 Task: Create a due date automation trigger when advanced on, 2 hours after a card is due add dates not due today.
Action: Mouse moved to (1268, 99)
Screenshot: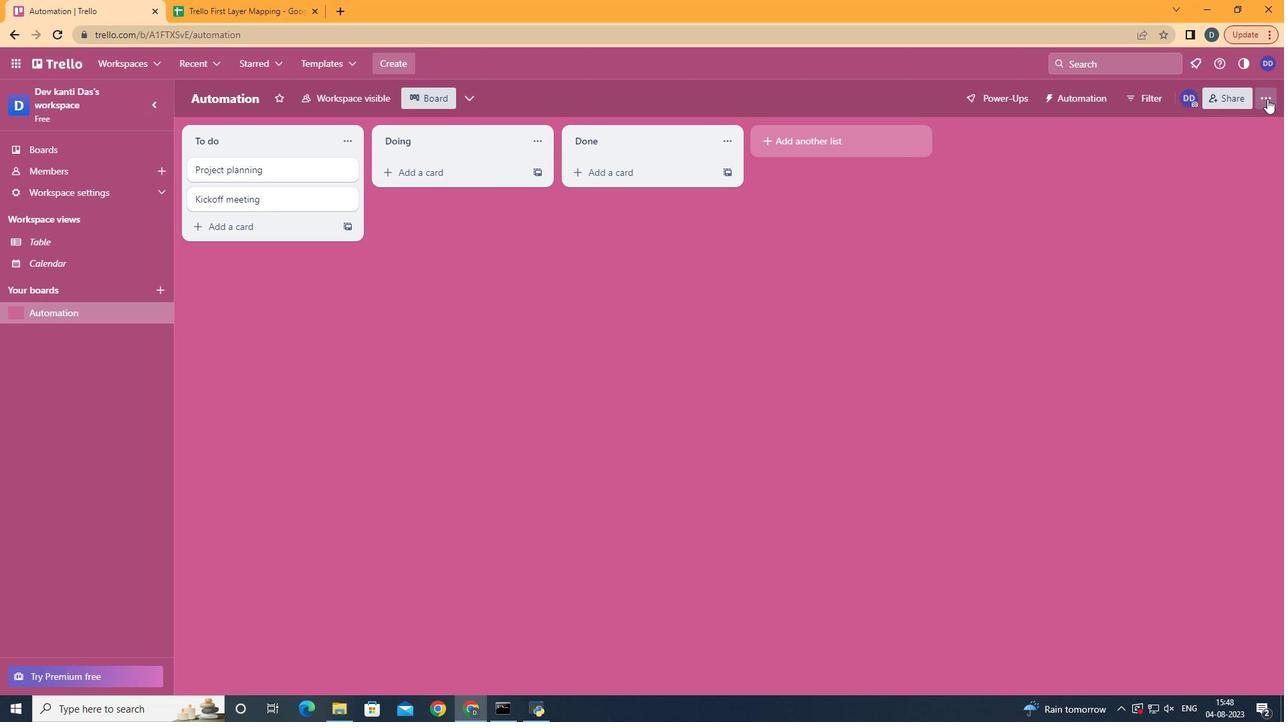 
Action: Mouse pressed left at (1268, 99)
Screenshot: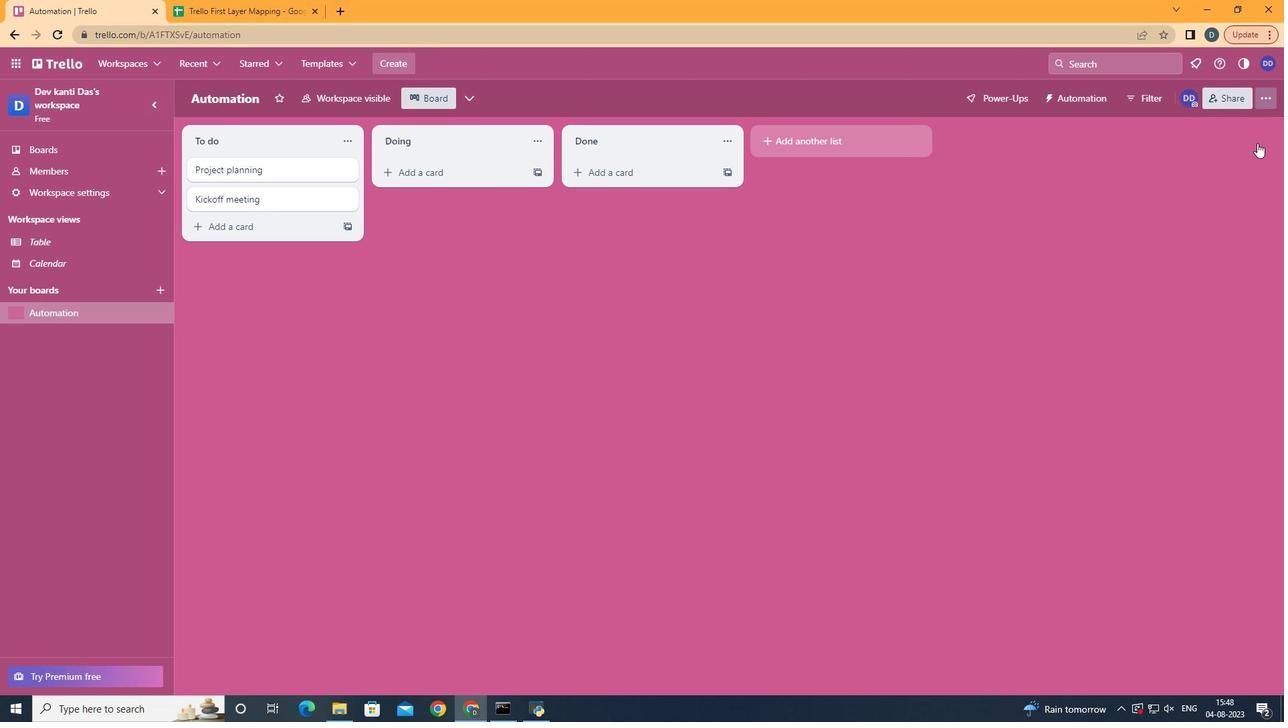 
Action: Mouse moved to (1181, 293)
Screenshot: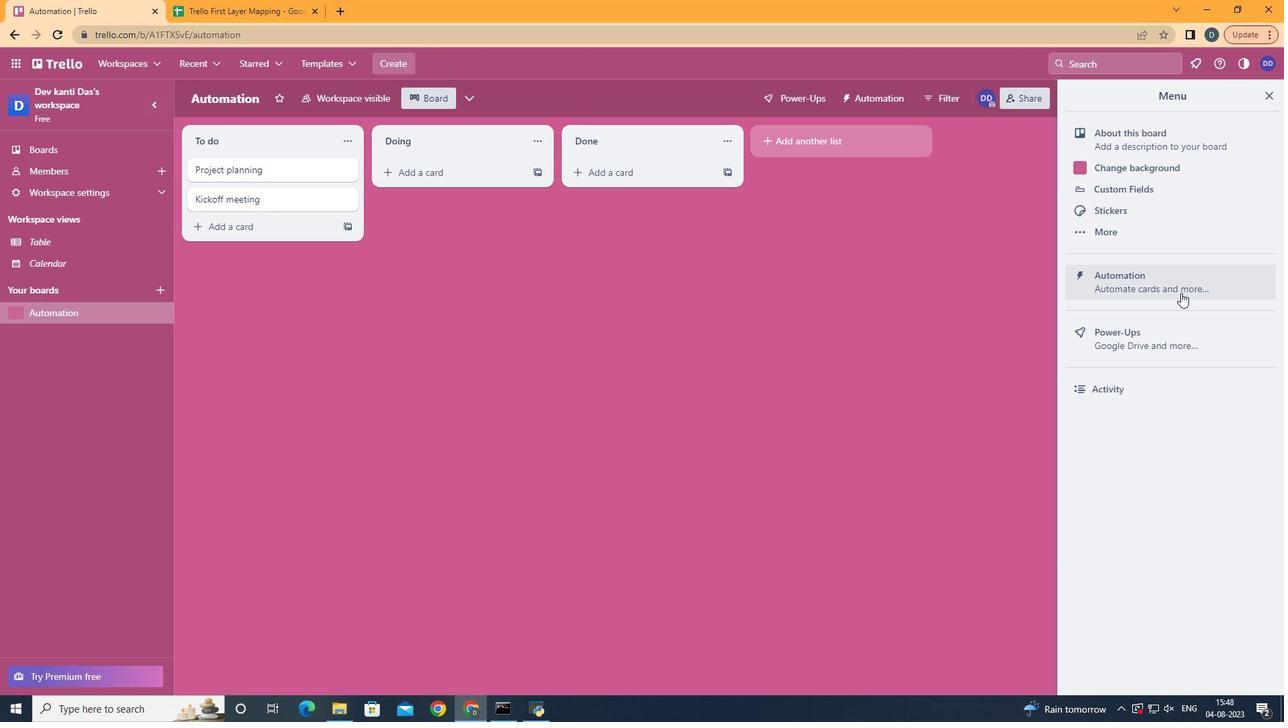 
Action: Mouse pressed left at (1181, 293)
Screenshot: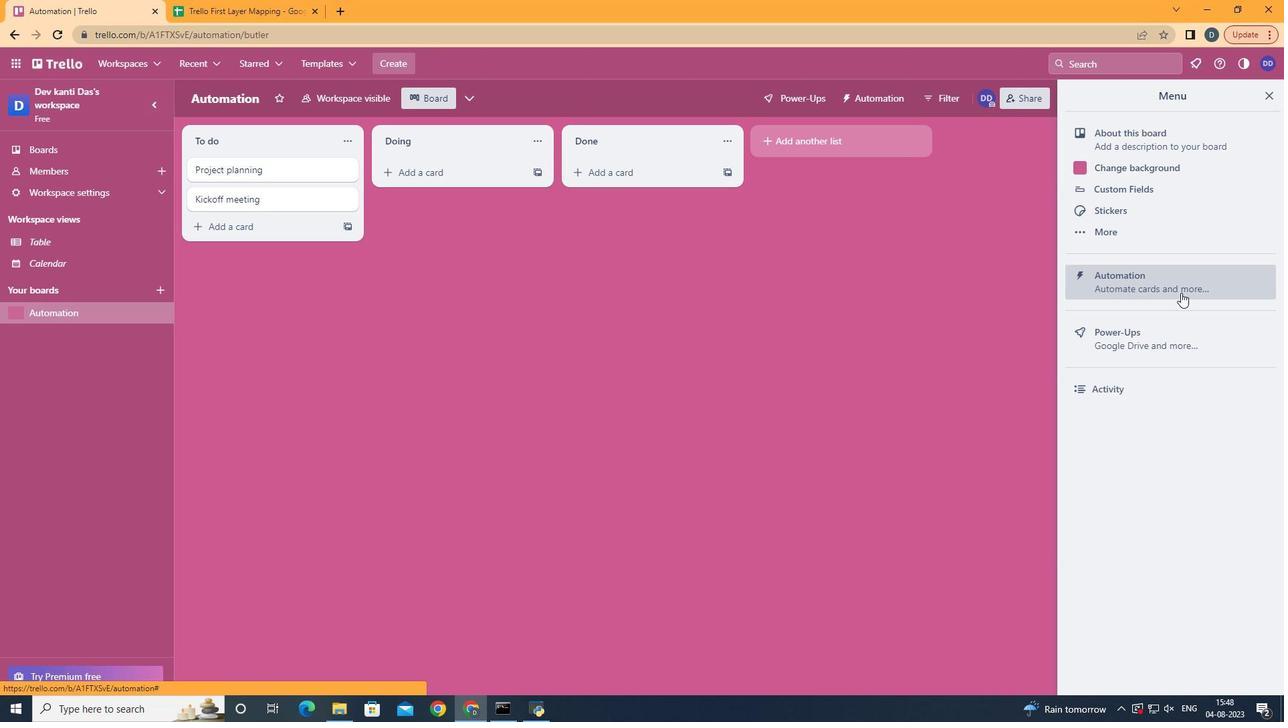 
Action: Mouse moved to (272, 256)
Screenshot: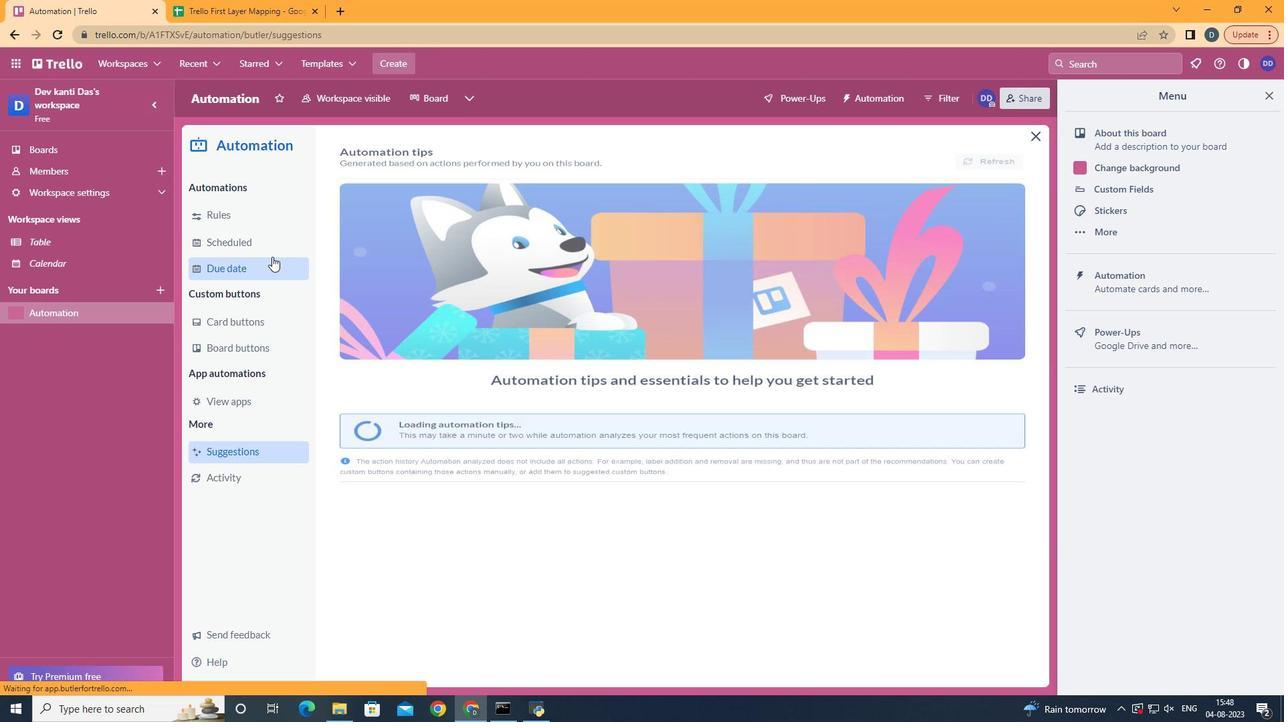 
Action: Mouse pressed left at (272, 256)
Screenshot: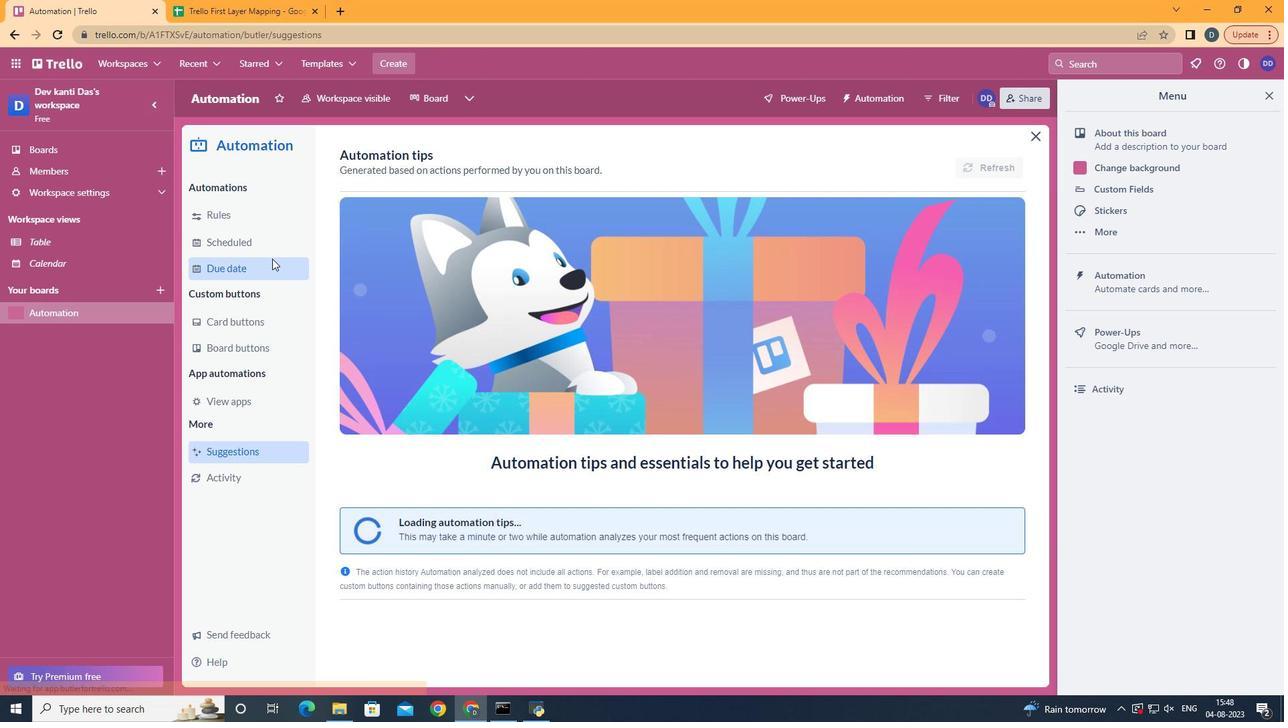 
Action: Mouse moved to (254, 278)
Screenshot: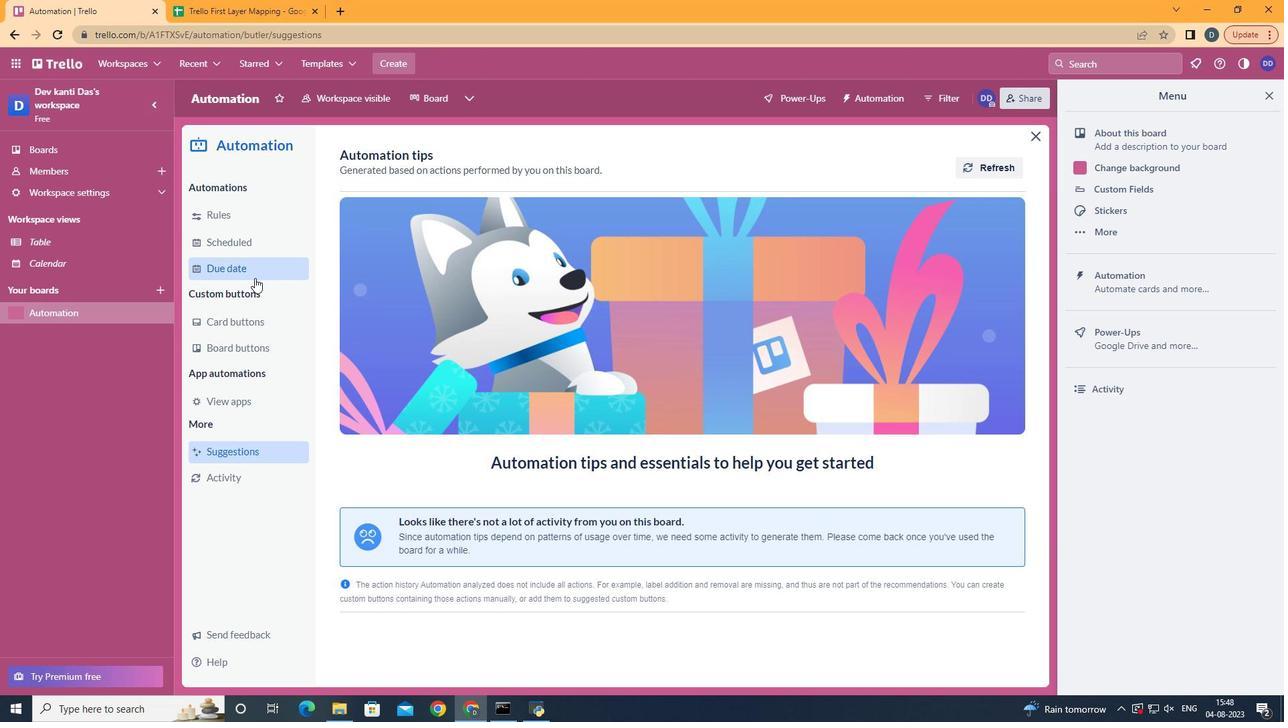 
Action: Mouse pressed left at (254, 278)
Screenshot: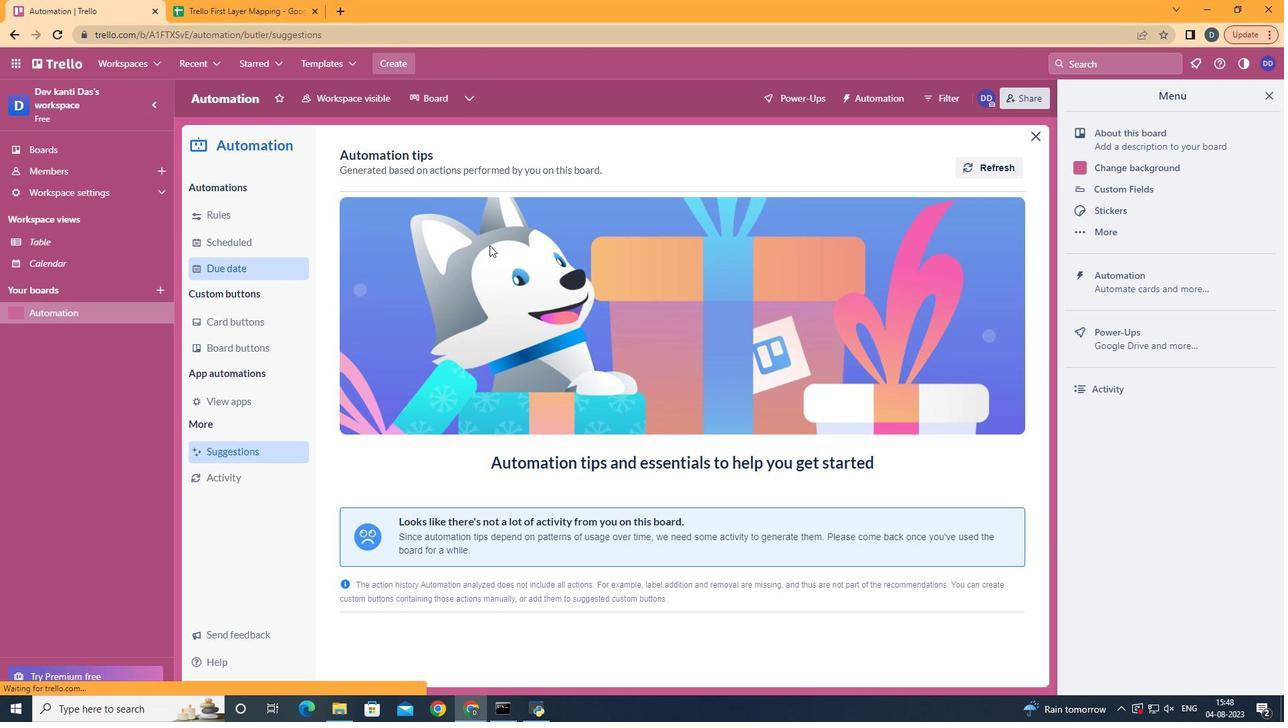 
Action: Mouse moved to (948, 151)
Screenshot: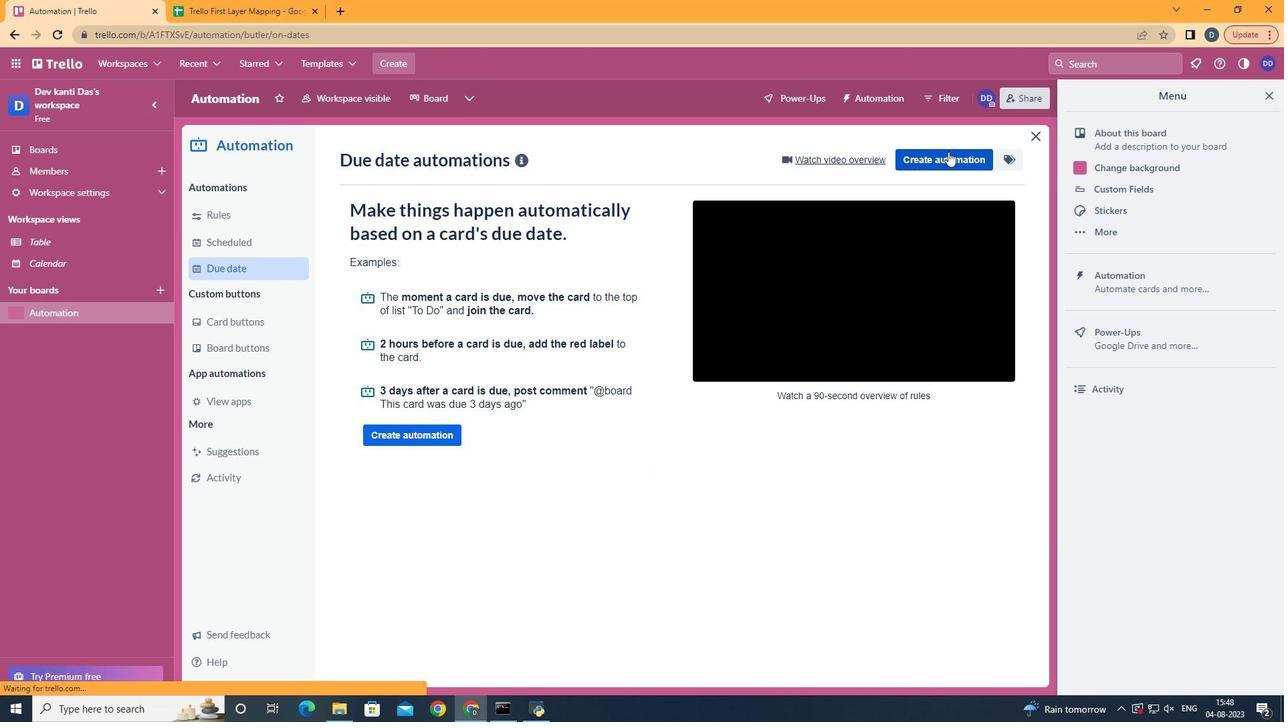 
Action: Mouse pressed left at (948, 151)
Screenshot: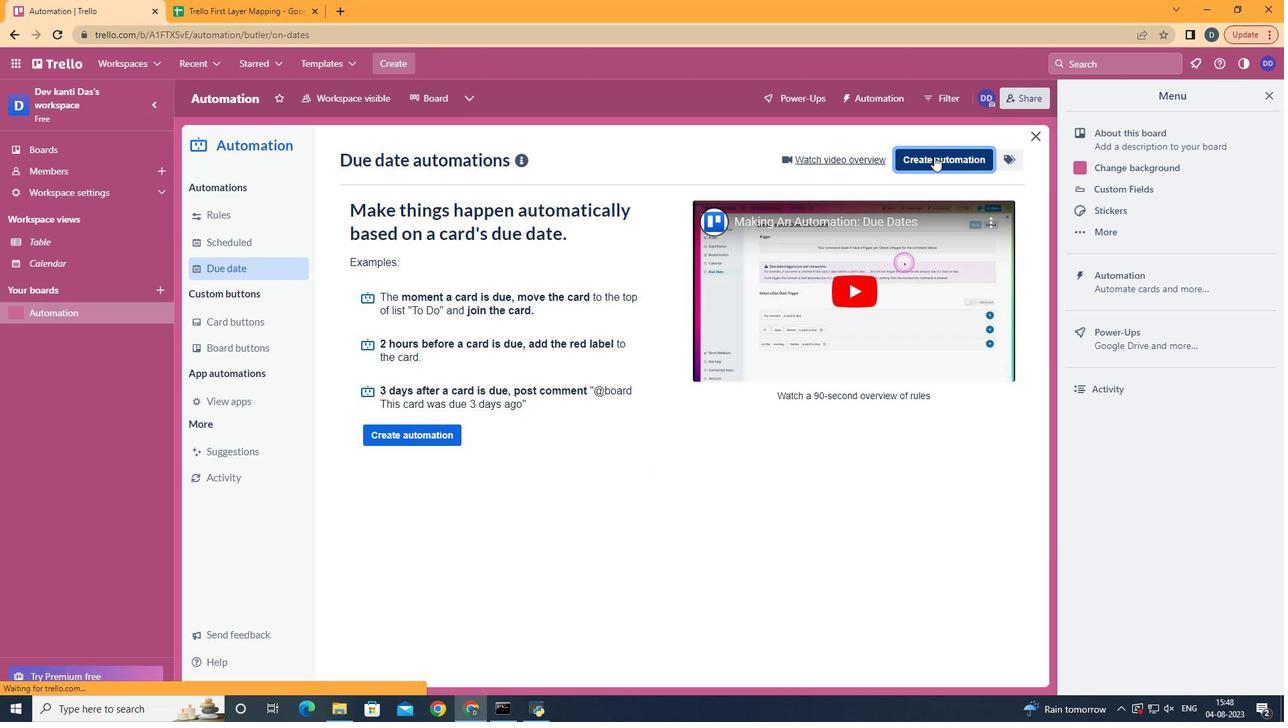 
Action: Mouse moved to (935, 156)
Screenshot: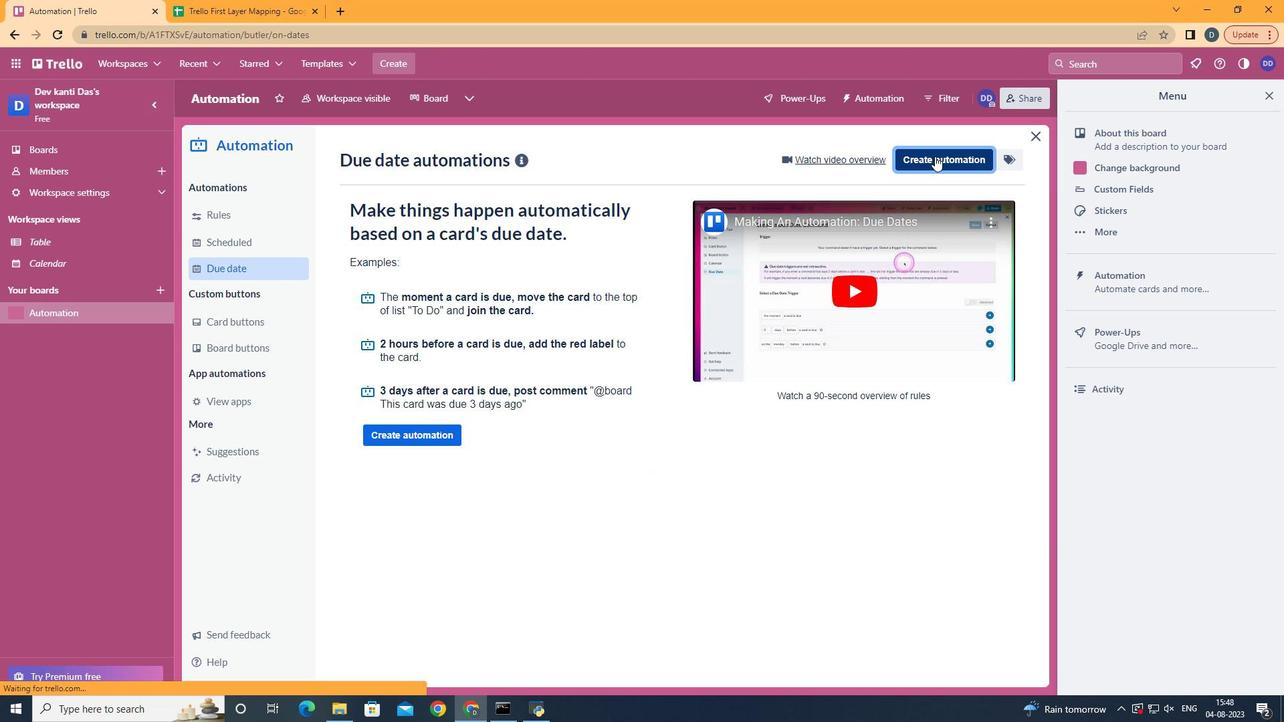 
Action: Mouse pressed left at (935, 156)
Screenshot: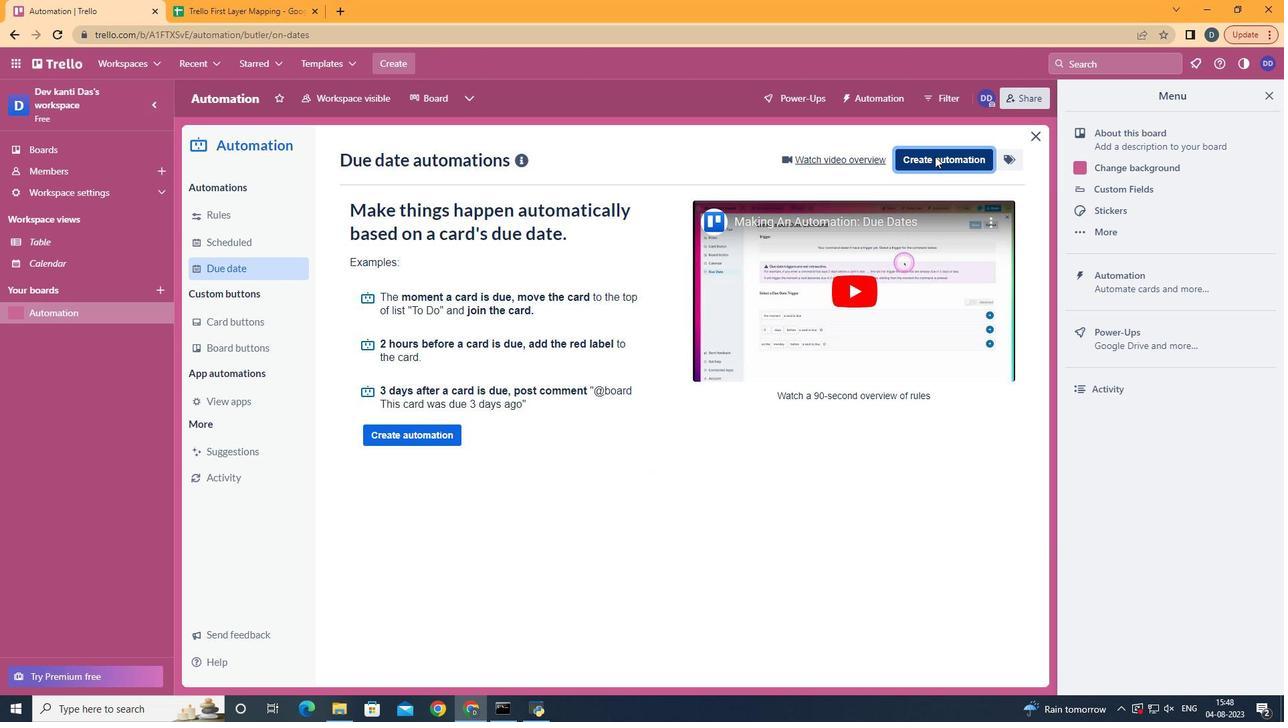 
Action: Mouse moved to (667, 308)
Screenshot: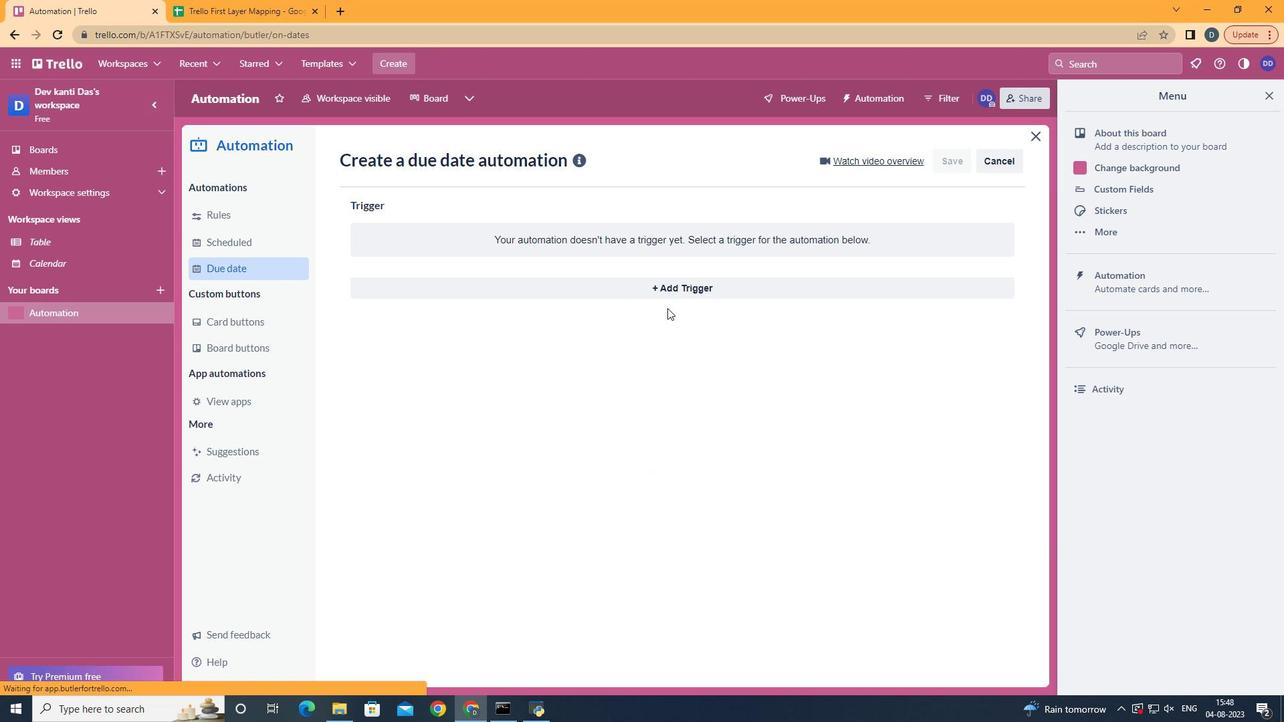 
Action: Mouse pressed left at (667, 308)
Screenshot: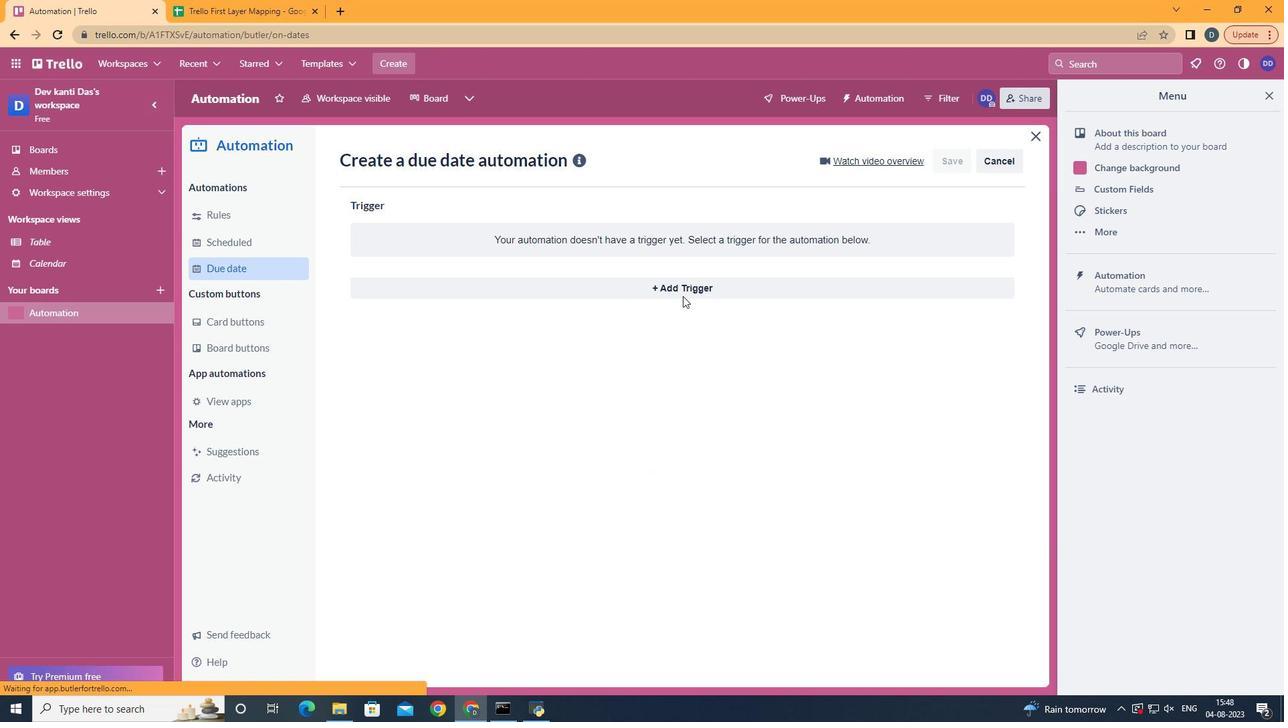 
Action: Mouse moved to (689, 291)
Screenshot: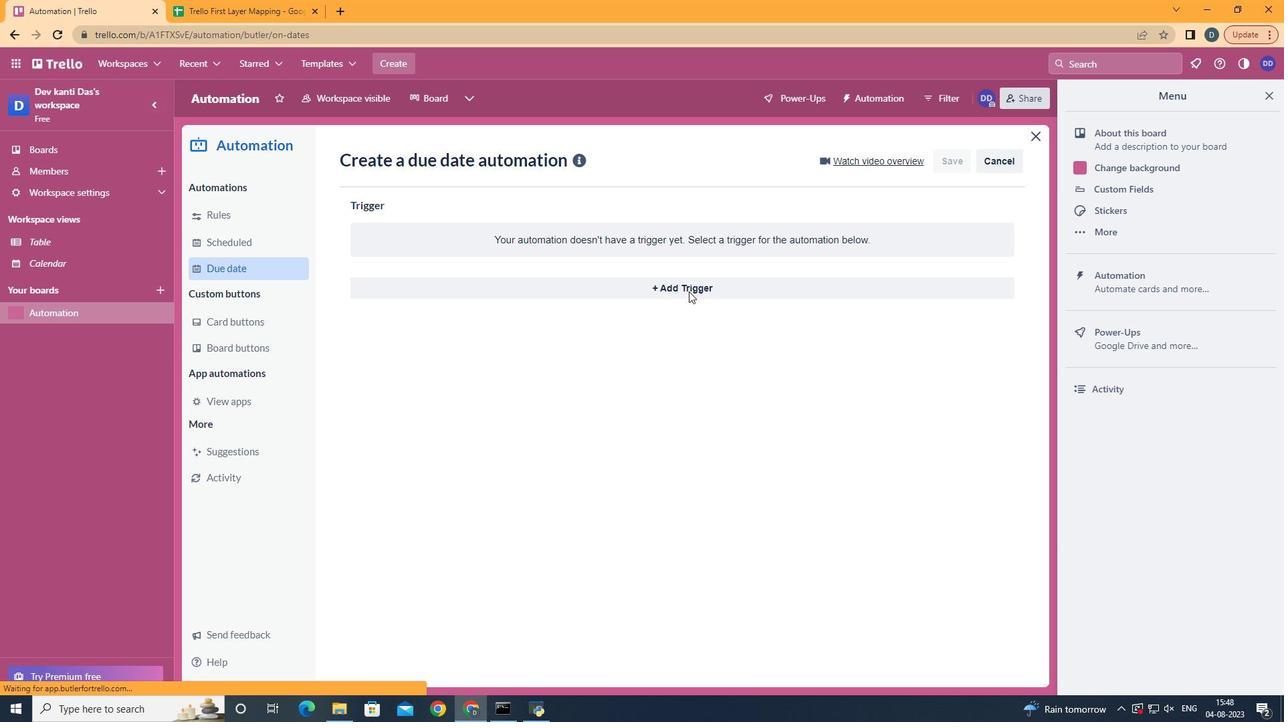 
Action: Mouse pressed left at (689, 291)
Screenshot: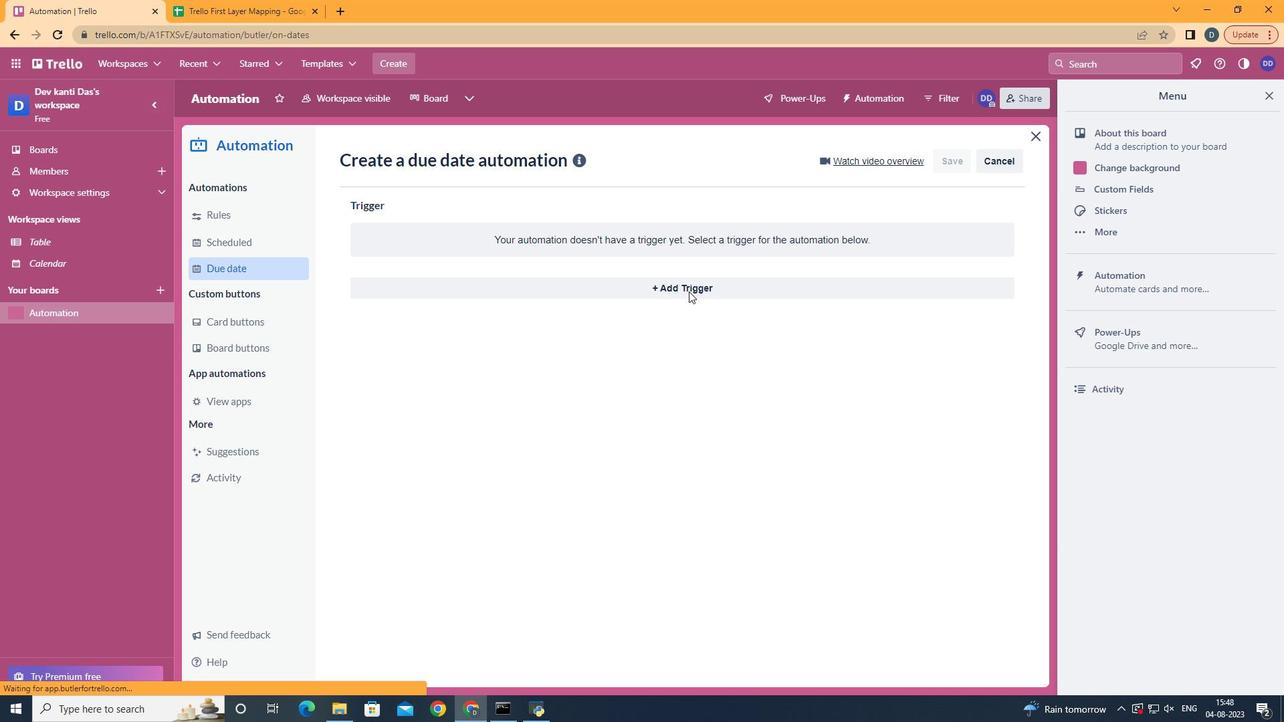 
Action: Mouse moved to (429, 565)
Screenshot: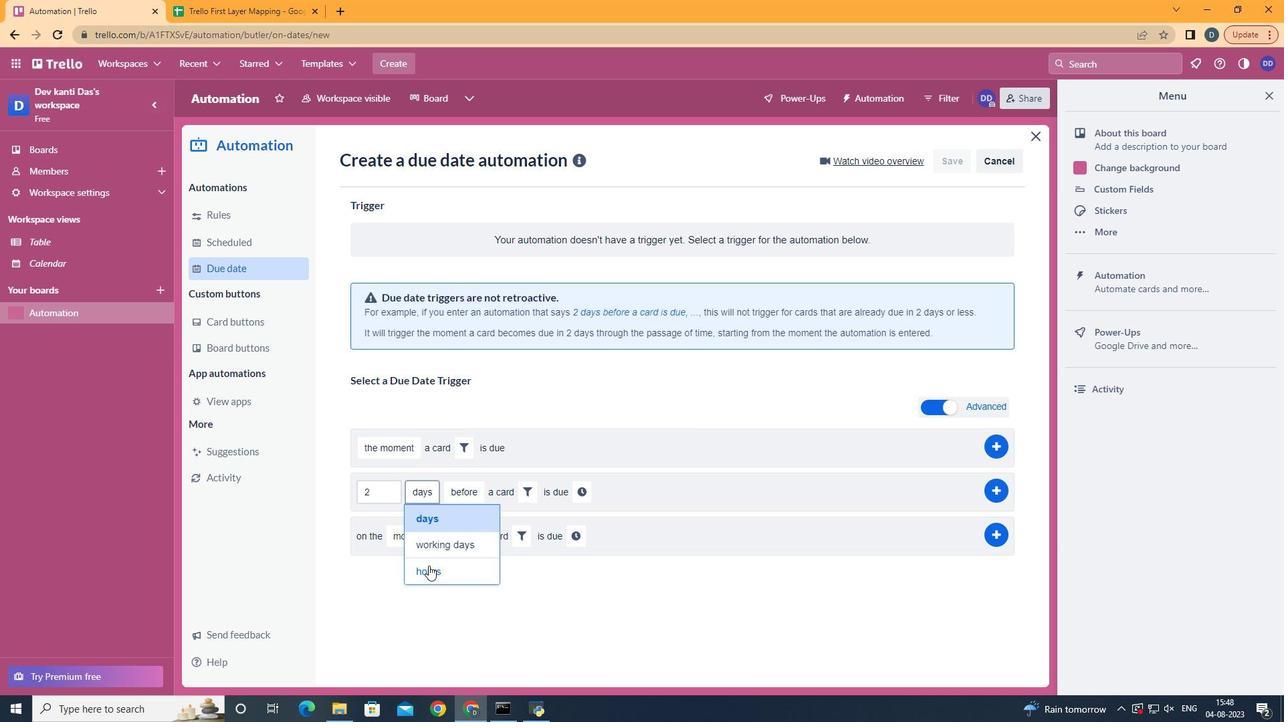 
Action: Mouse pressed left at (429, 565)
Screenshot: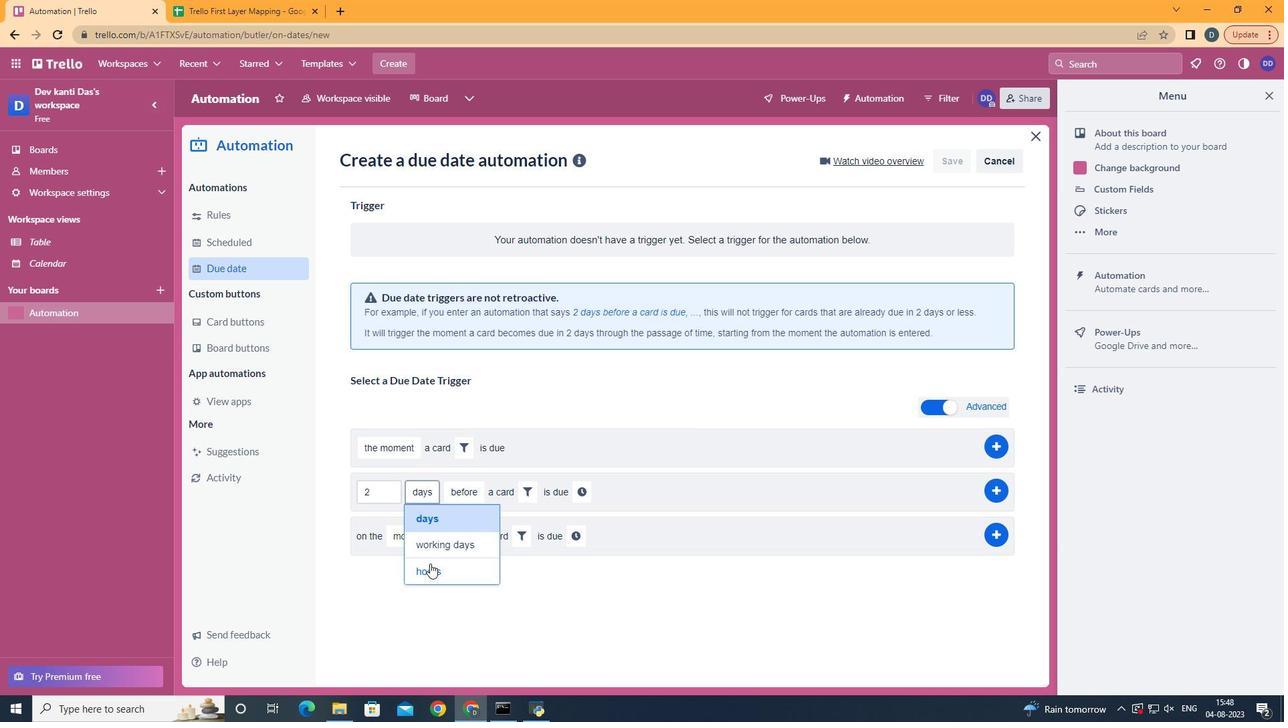 
Action: Mouse moved to (484, 550)
Screenshot: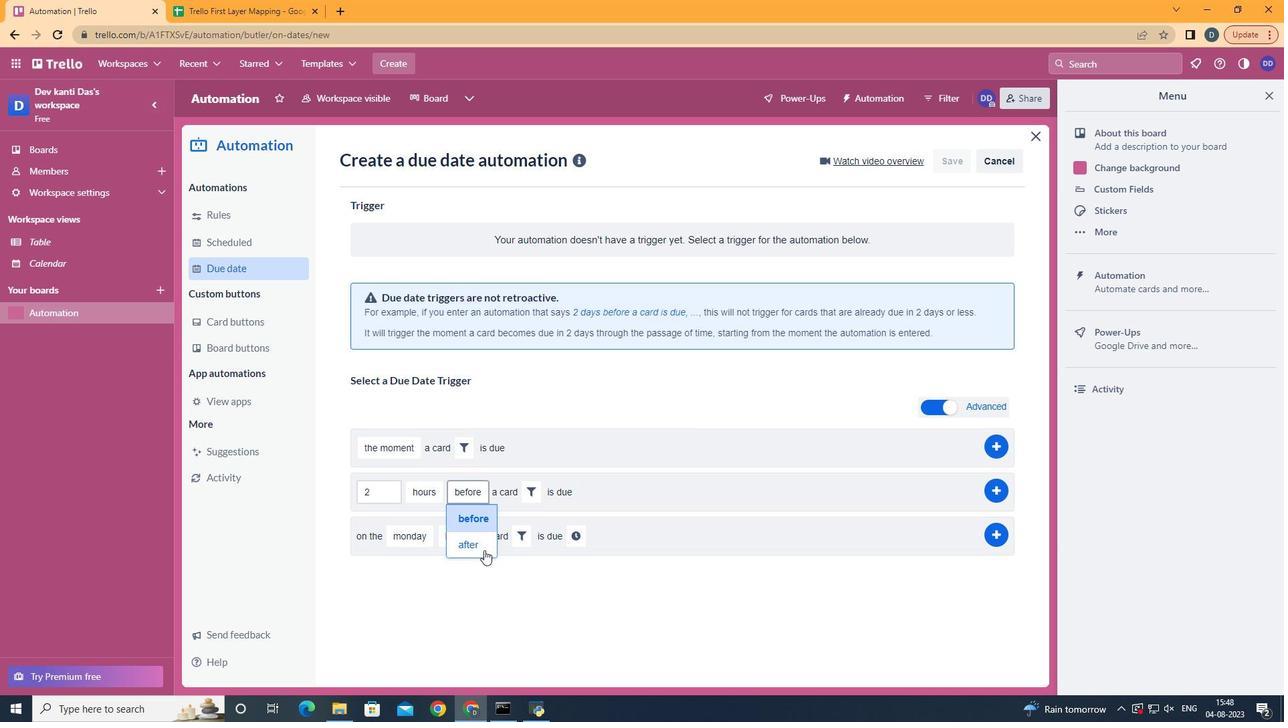 
Action: Mouse pressed left at (484, 550)
Screenshot: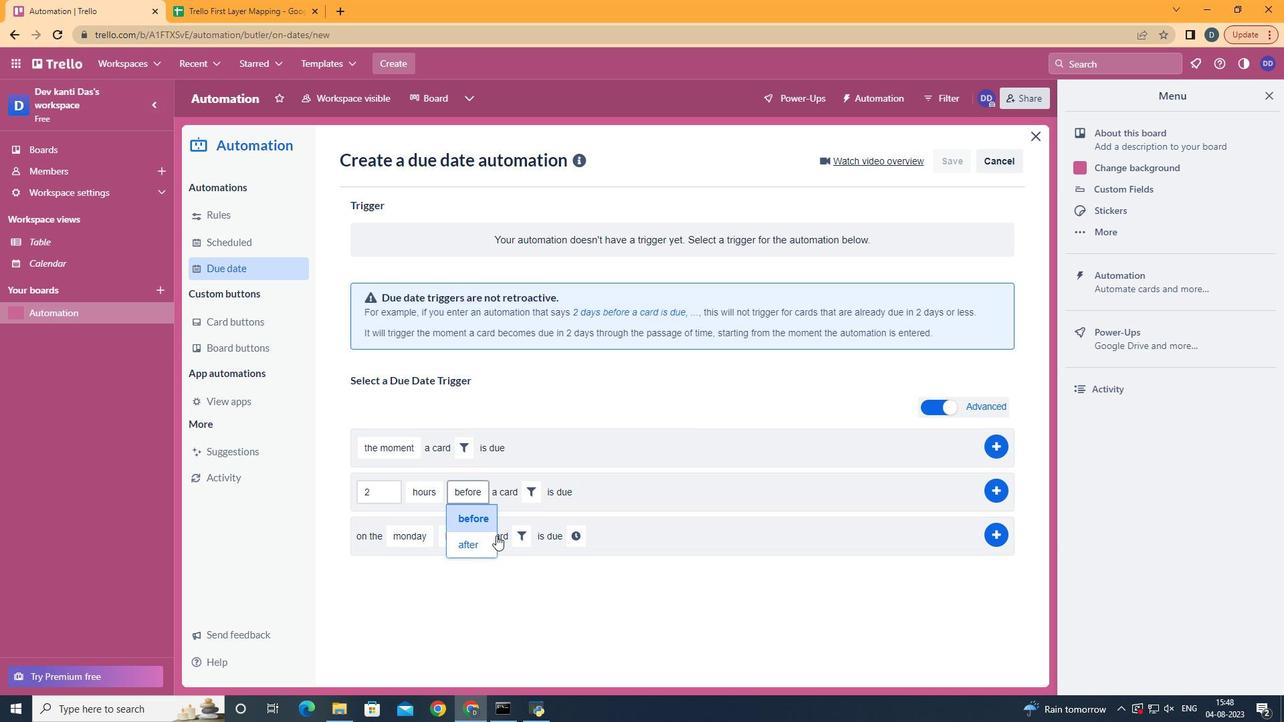 
Action: Mouse moved to (530, 494)
Screenshot: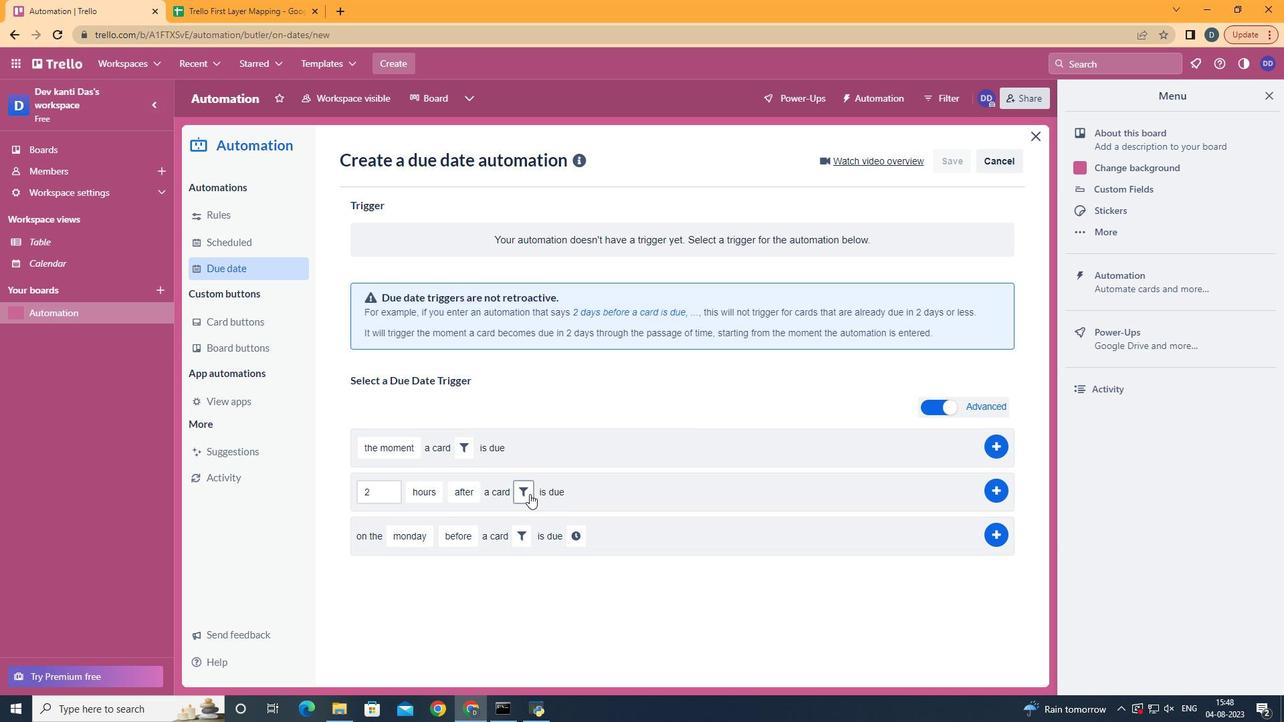 
Action: Mouse pressed left at (530, 494)
Screenshot: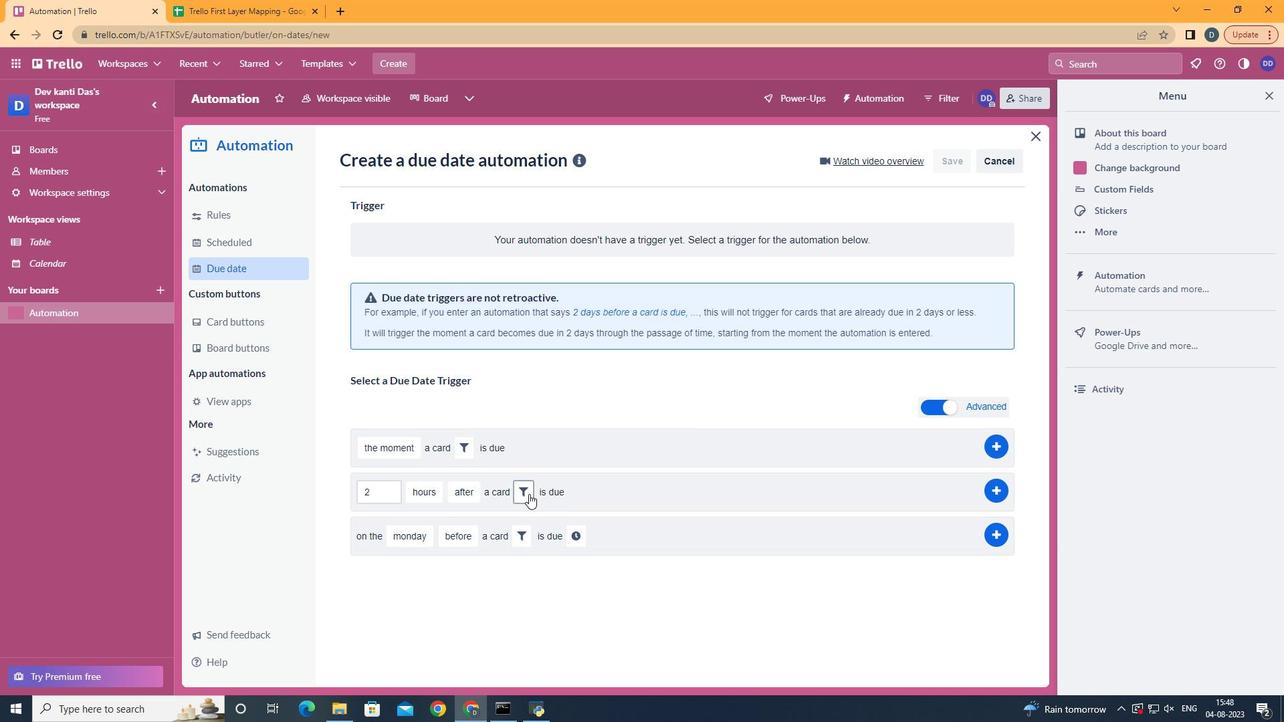
Action: Mouse moved to (590, 539)
Screenshot: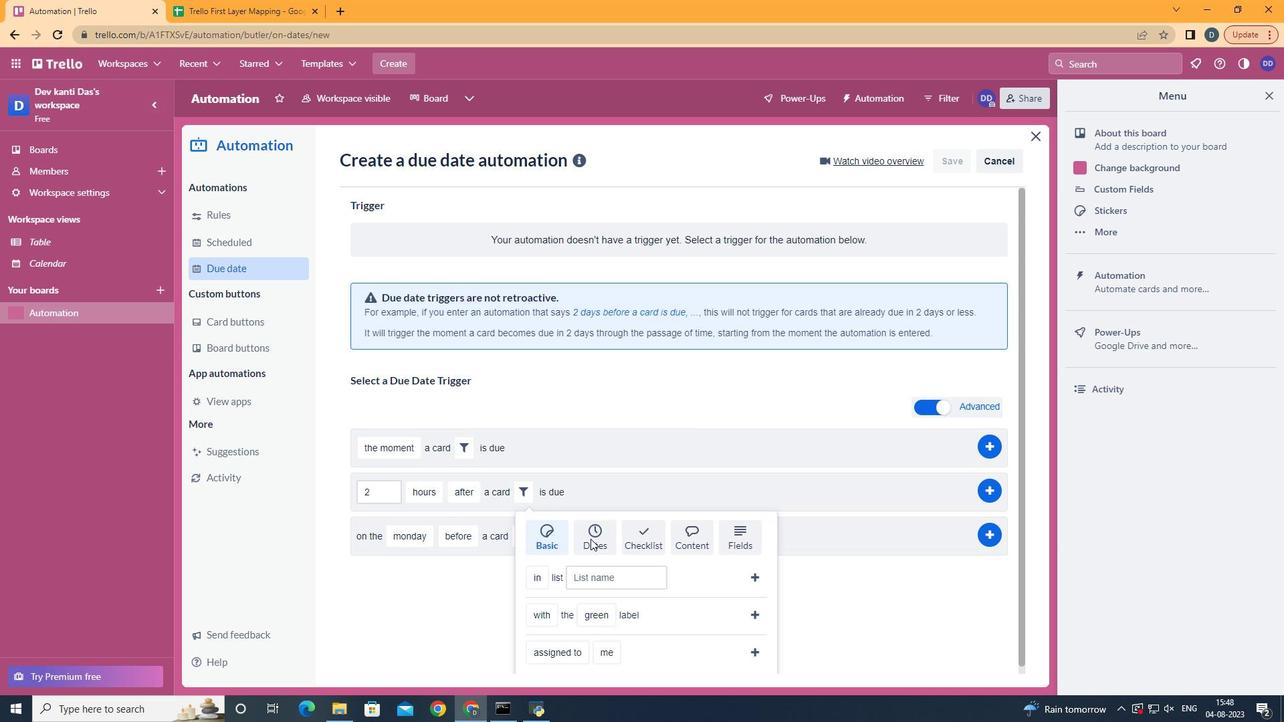 
Action: Mouse pressed left at (590, 539)
Screenshot: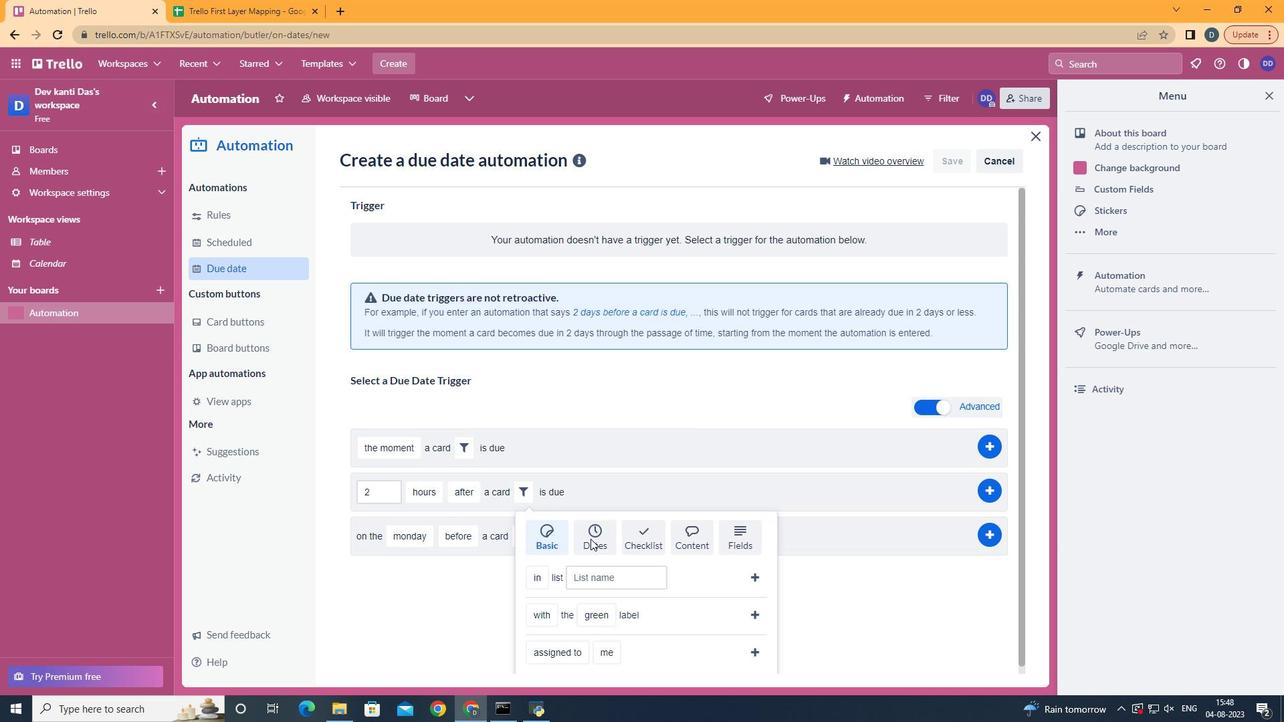 
Action: Mouse moved to (627, 562)
Screenshot: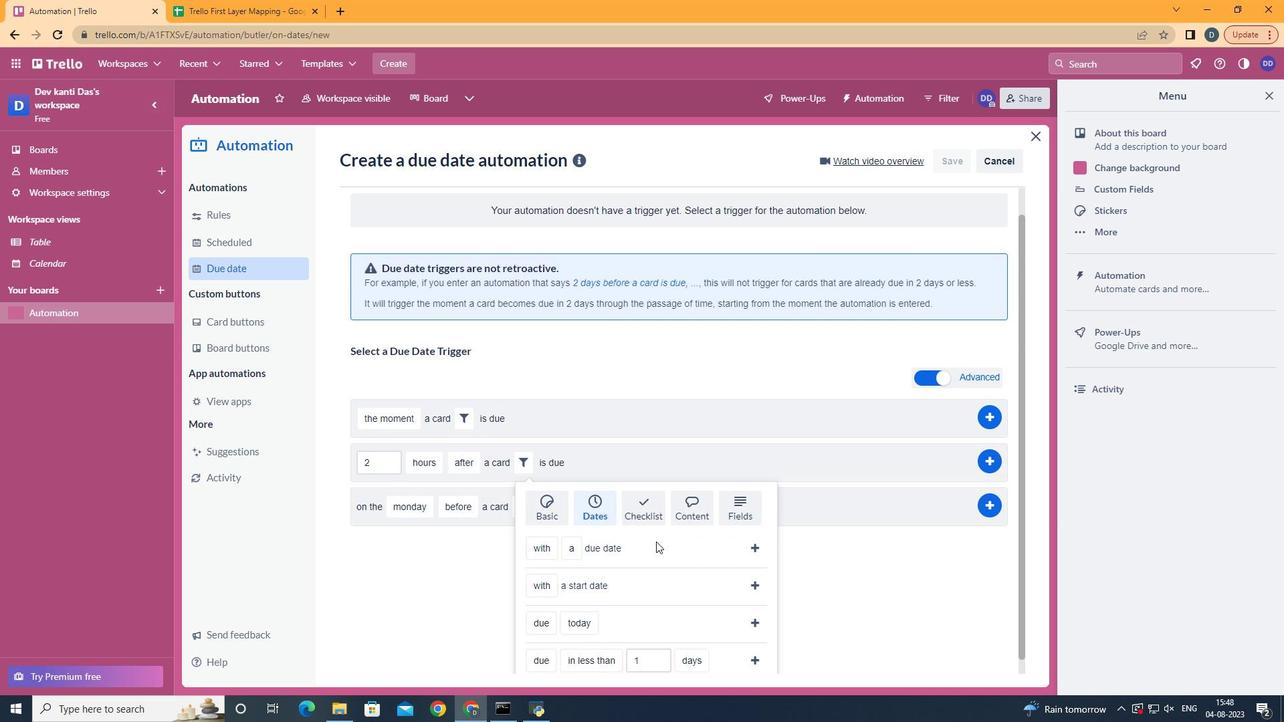 
Action: Mouse scrolled (627, 562) with delta (0, 0)
Screenshot: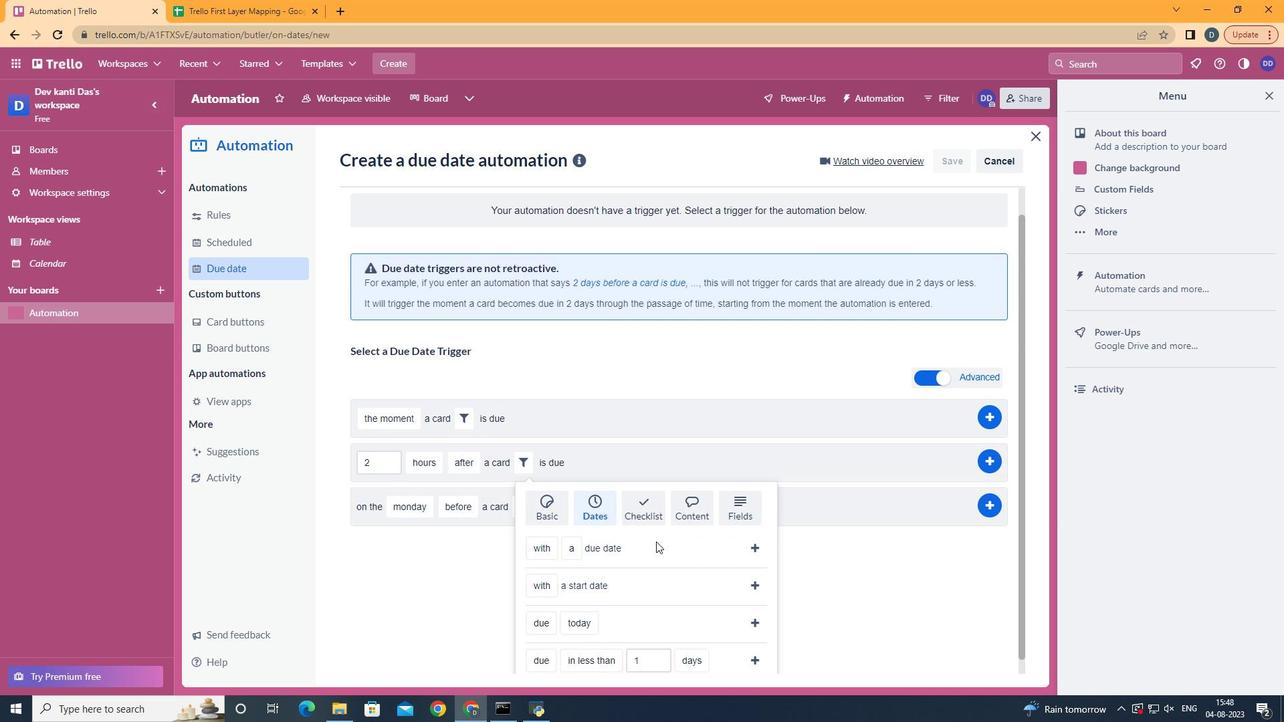 
Action: Mouse scrolled (627, 562) with delta (0, 0)
Screenshot: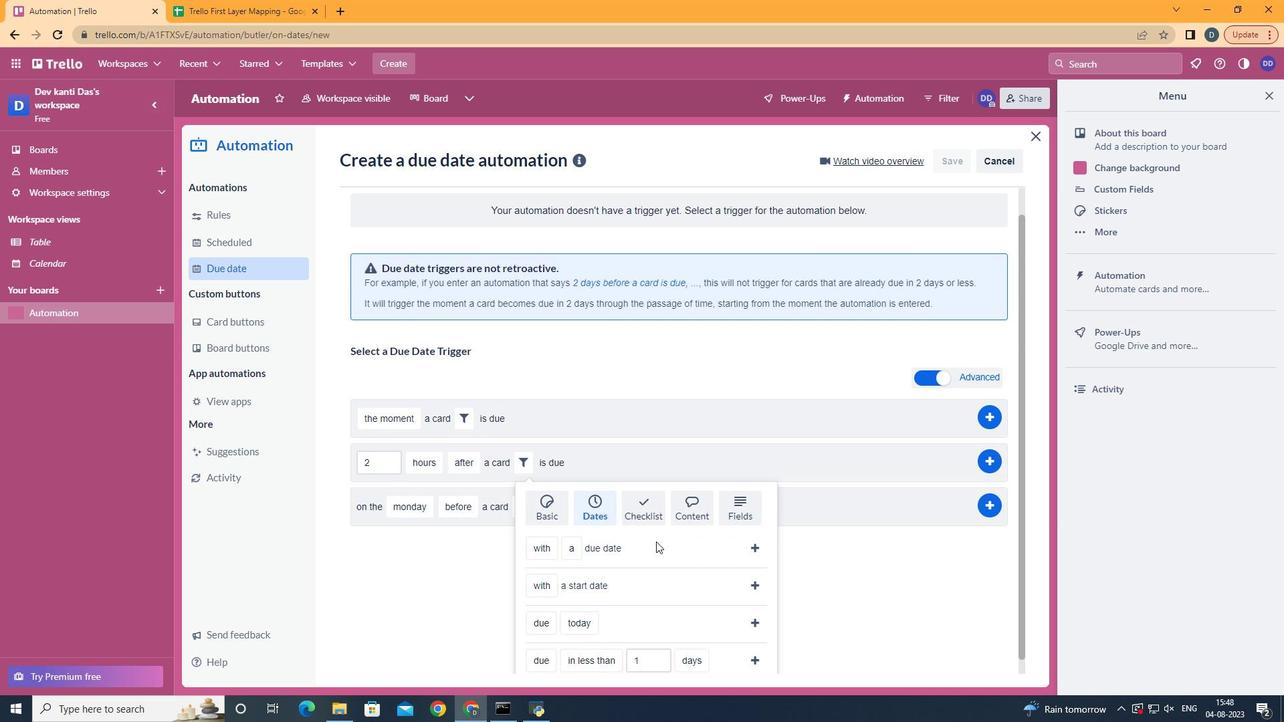 
Action: Mouse scrolled (627, 562) with delta (0, 0)
Screenshot: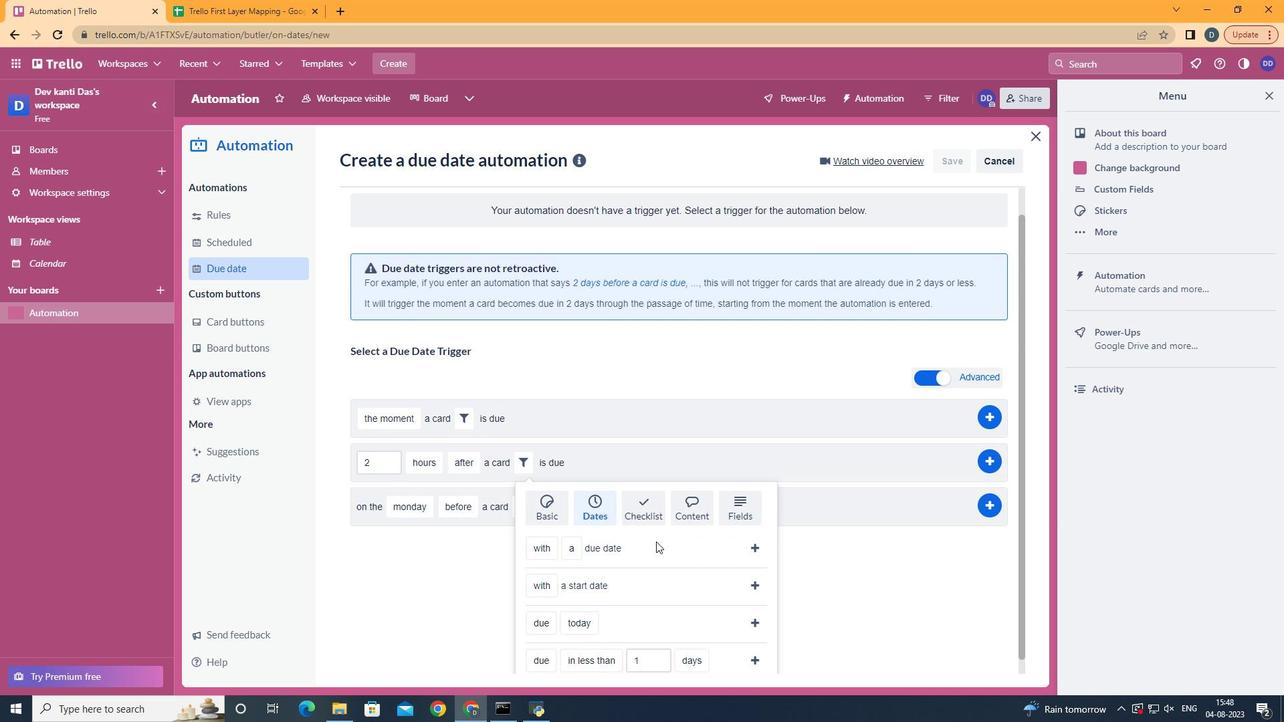 
Action: Mouse moved to (628, 562)
Screenshot: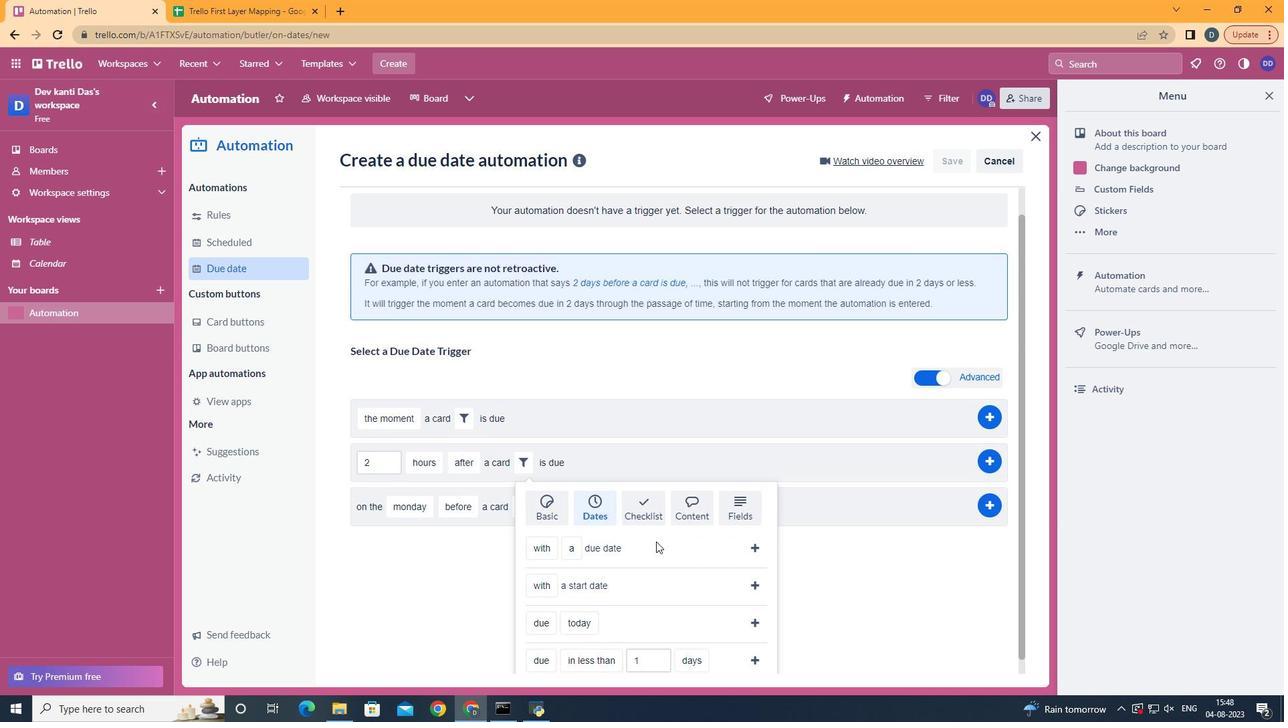 
Action: Mouse scrolled (628, 561) with delta (0, 0)
Screenshot: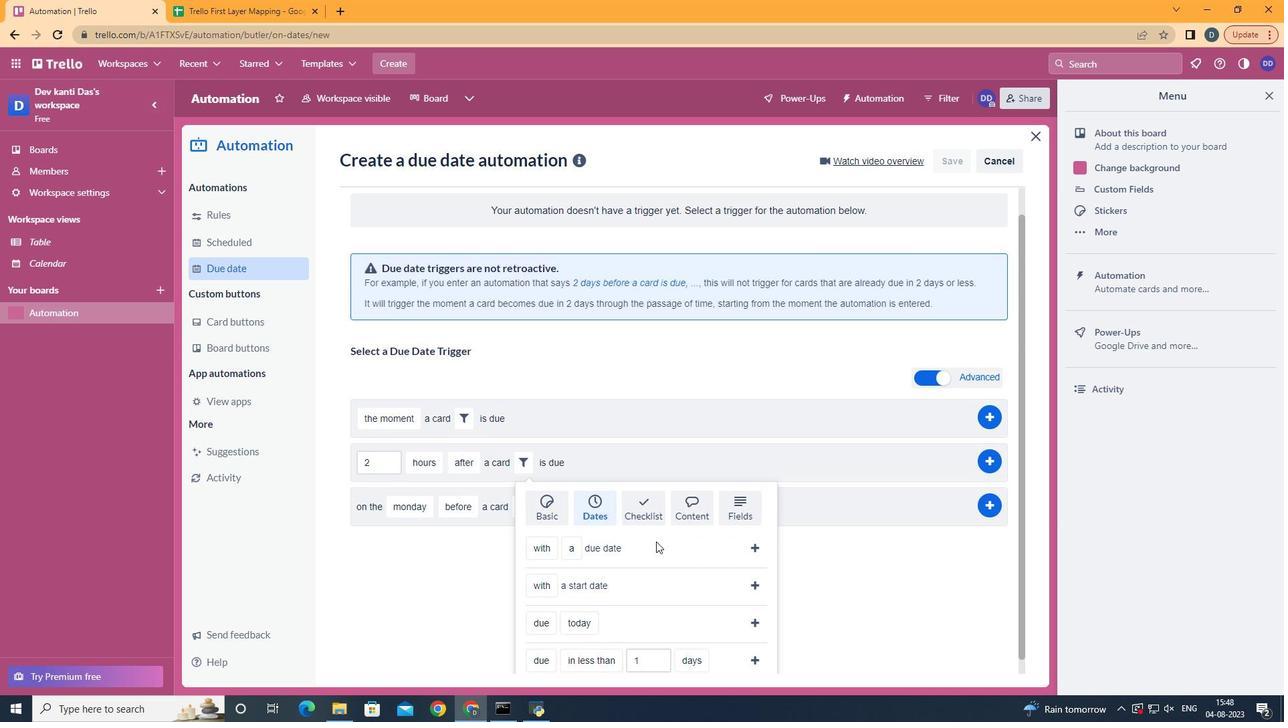 
Action: Mouse moved to (557, 527)
Screenshot: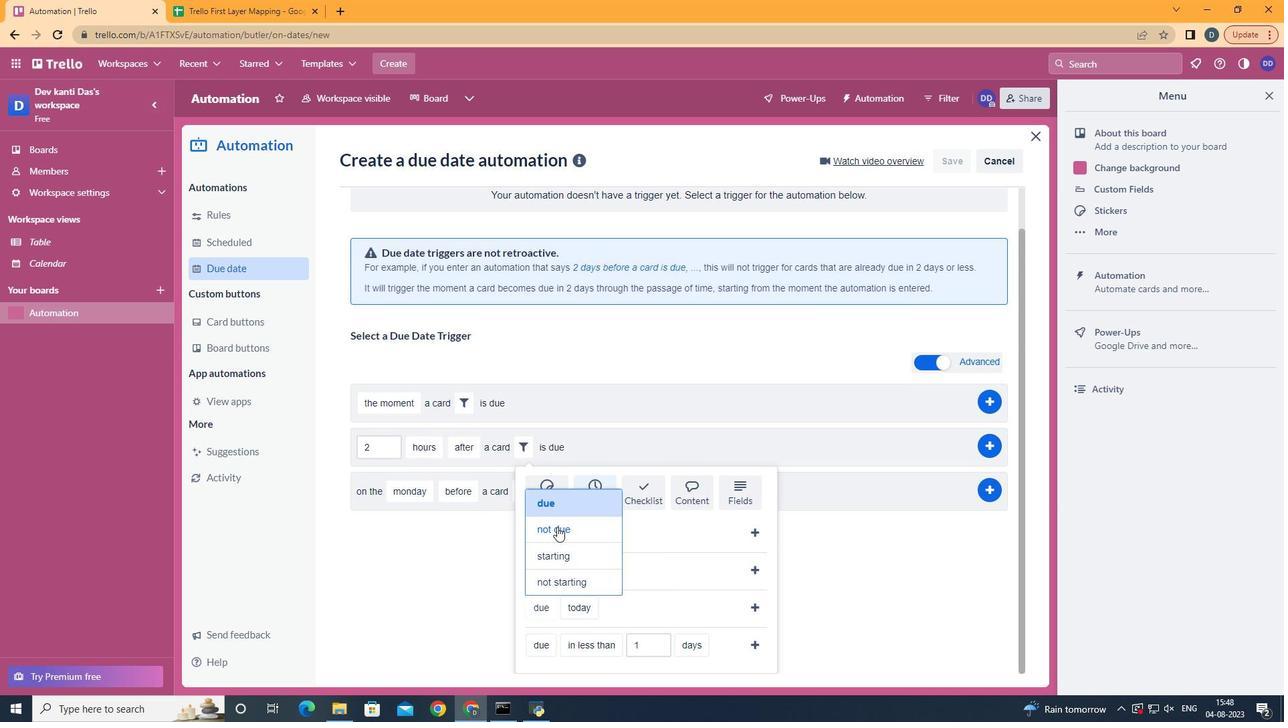 
Action: Mouse pressed left at (557, 527)
Screenshot: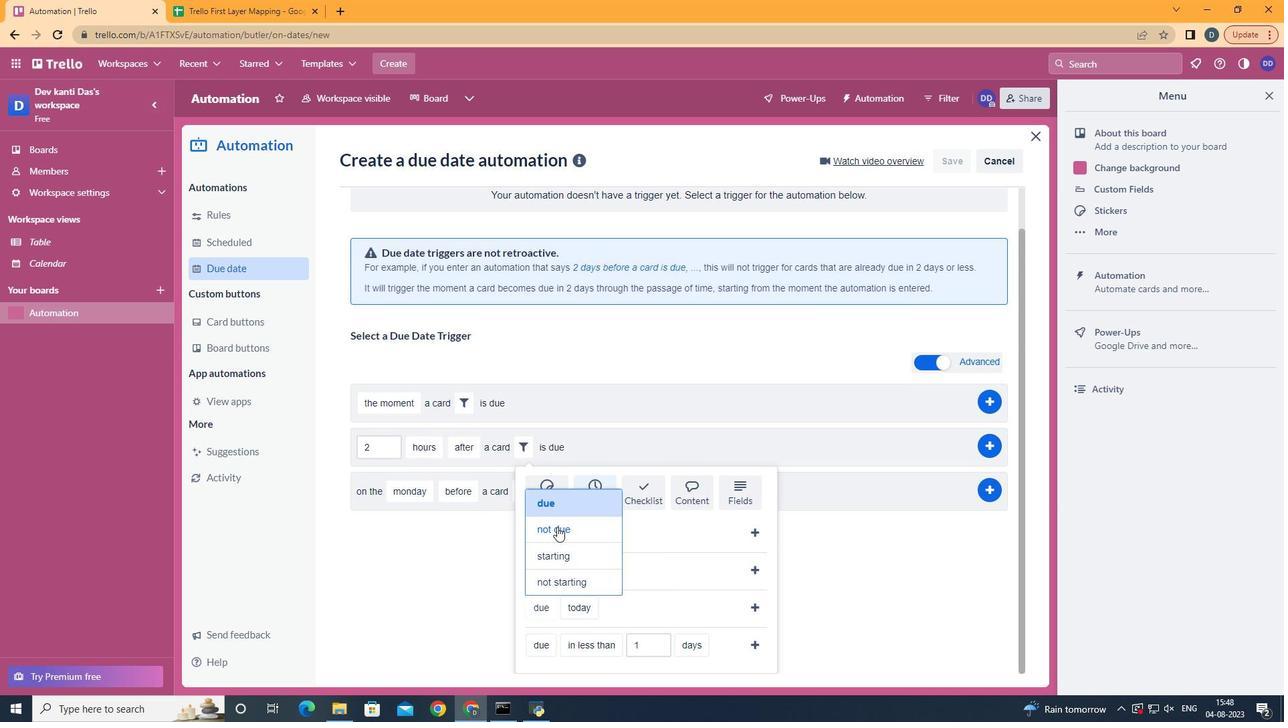 
Action: Mouse moved to (619, 458)
Screenshot: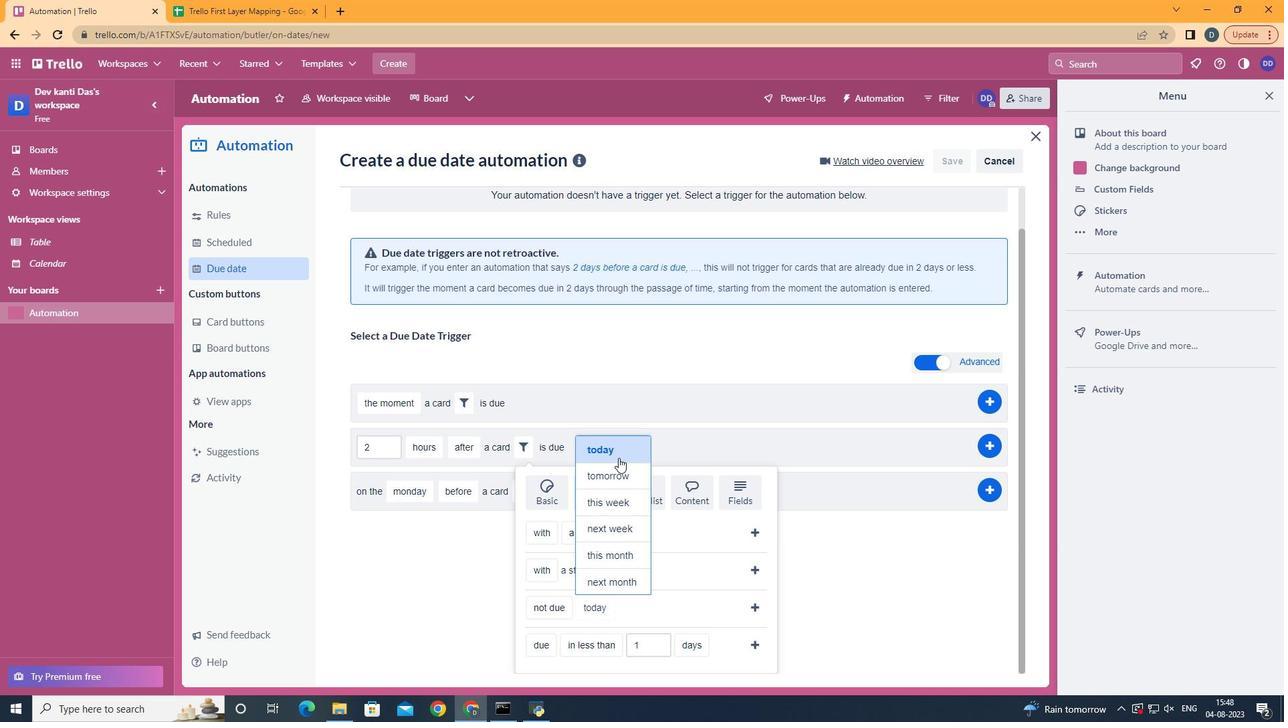 
Action: Mouse pressed left at (619, 458)
Screenshot: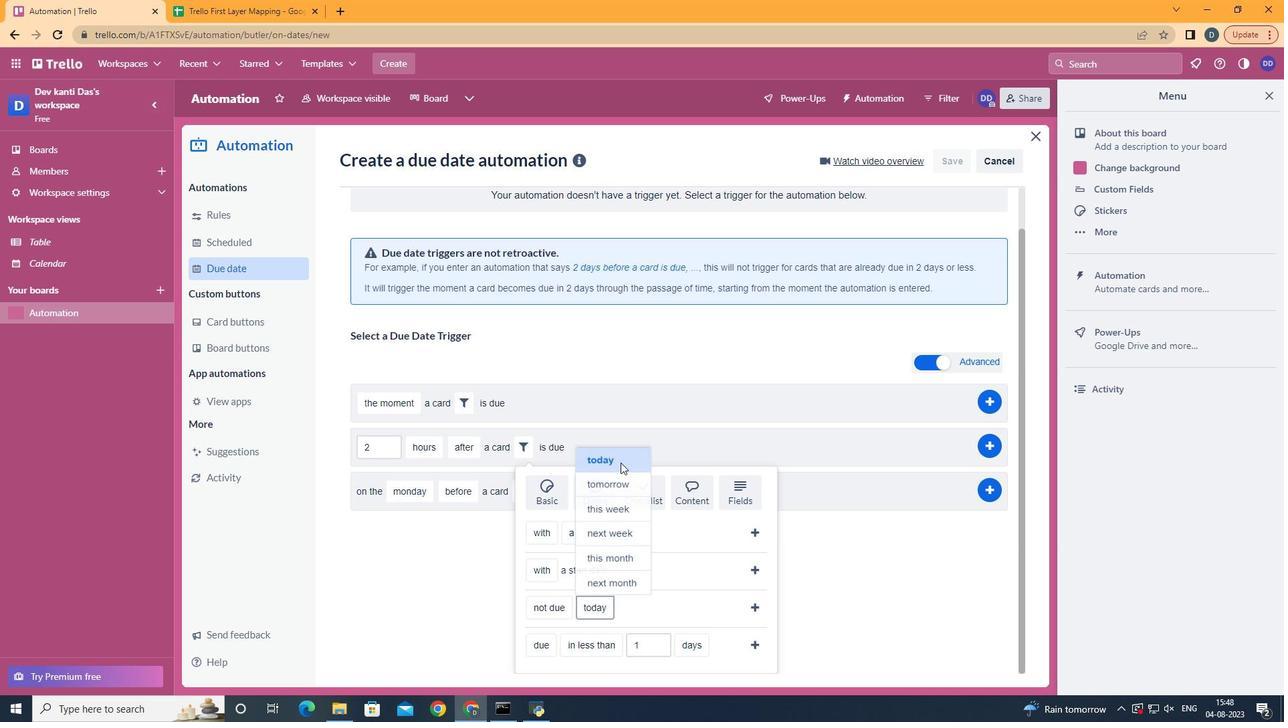 
Action: Mouse moved to (754, 614)
Screenshot: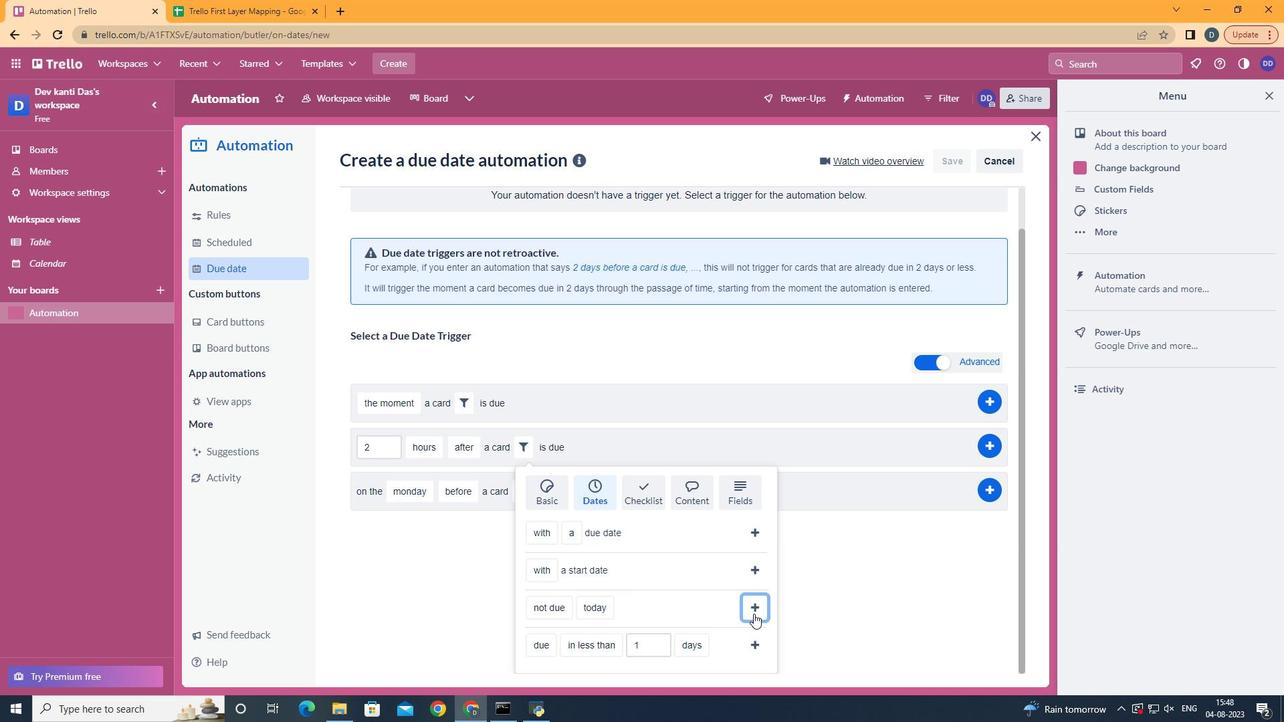 
Action: Mouse pressed left at (754, 614)
Screenshot: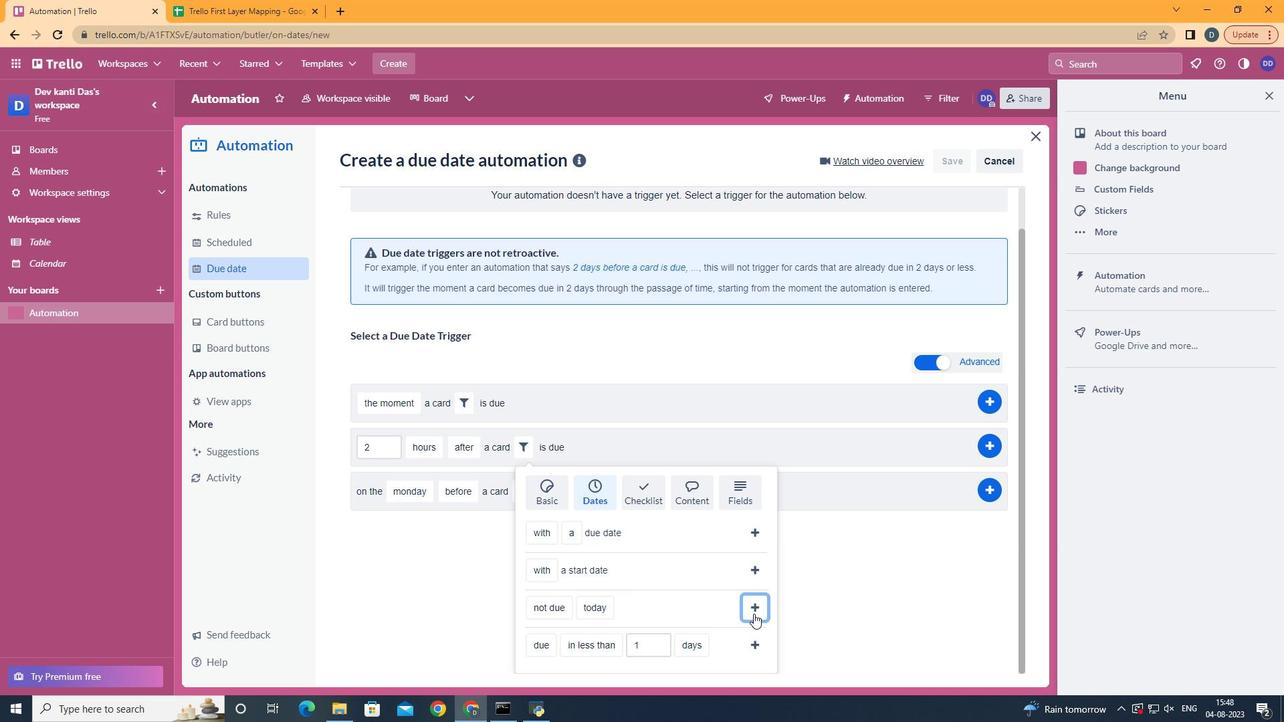 
Action: Mouse moved to (994, 491)
Screenshot: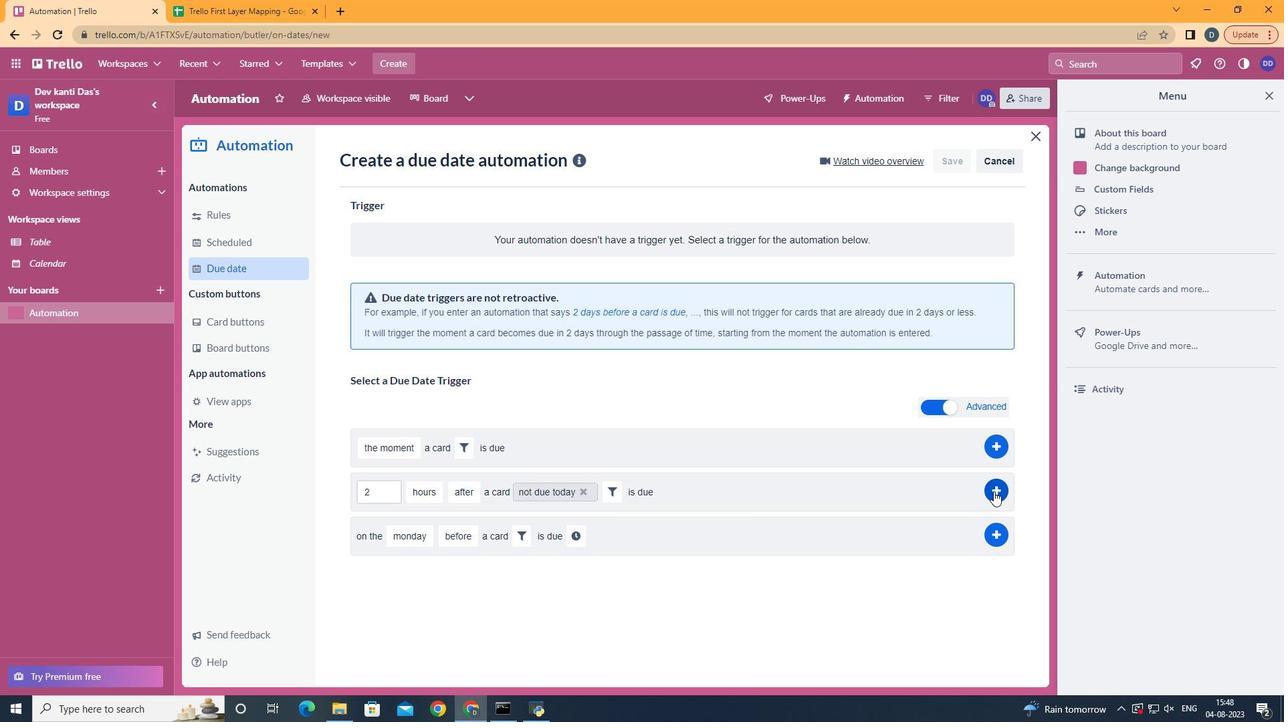 
Action: Mouse pressed left at (994, 491)
Screenshot: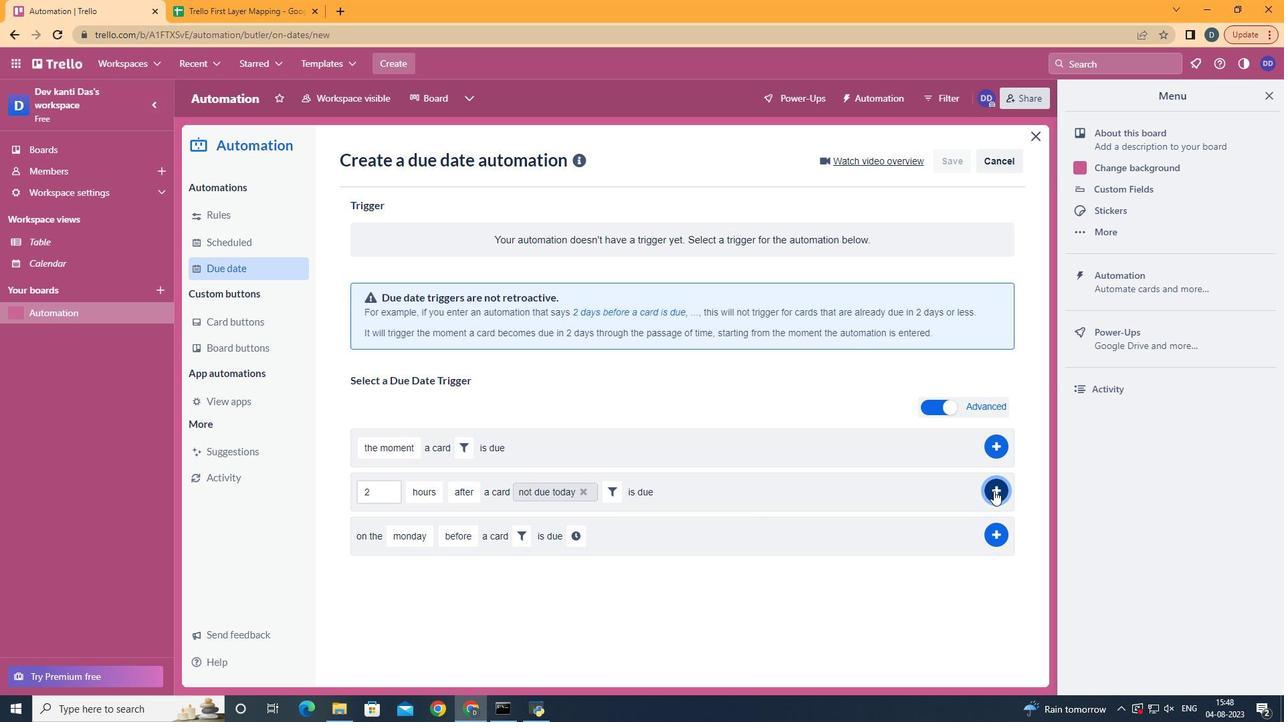 
Action: Mouse moved to (540, 246)
Screenshot: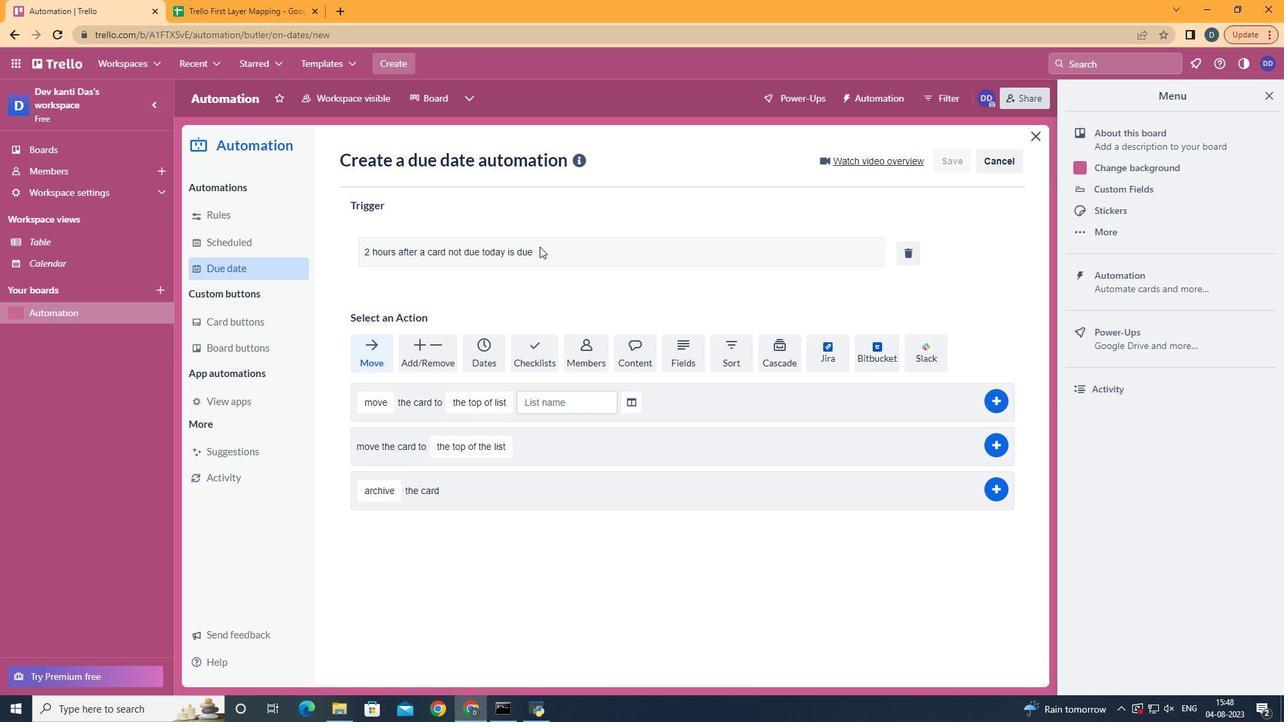 
